 Task: Change  the formatting of the data to 'Which is Greater than5, 'In conditional formating, put the option 'Yellow Fill with Drak Yellow Text'add another formatting option Format As Table, insert the option 'Brown Table style Dark  3 ', change the format of Column Width to 18In the sheet  Budget Tracking Sheetbook
Action: Mouse moved to (86, 165)
Screenshot: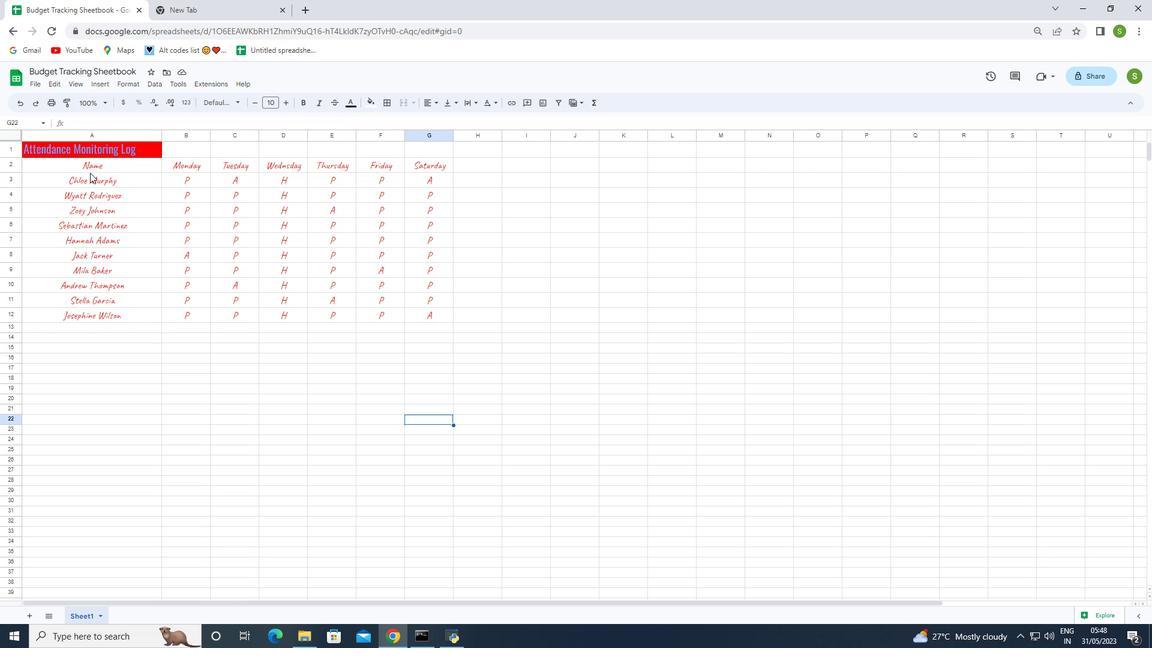 
Action: Mouse pressed left at (86, 165)
Screenshot: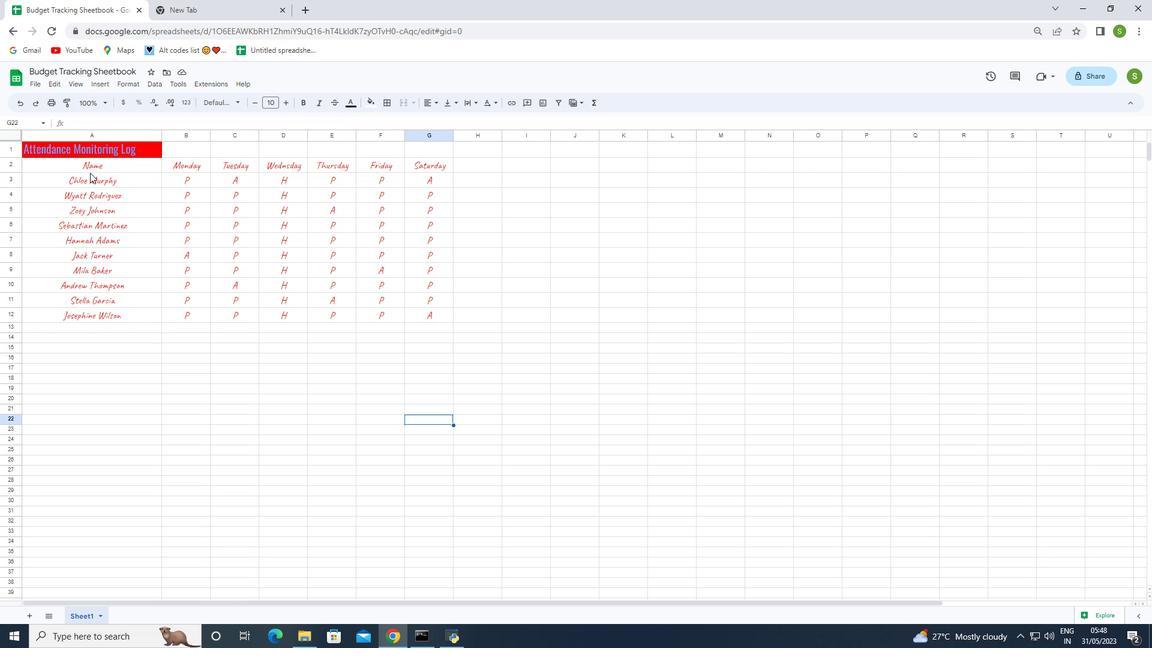 
Action: Mouse moved to (127, 82)
Screenshot: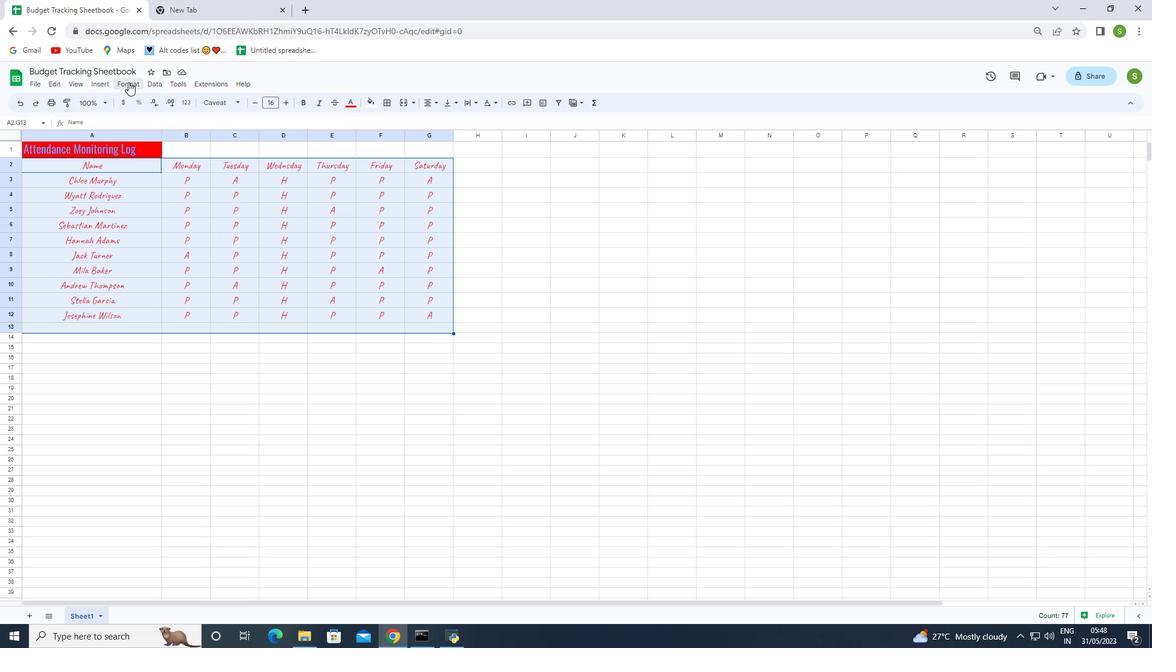 
Action: Mouse pressed left at (127, 82)
Screenshot: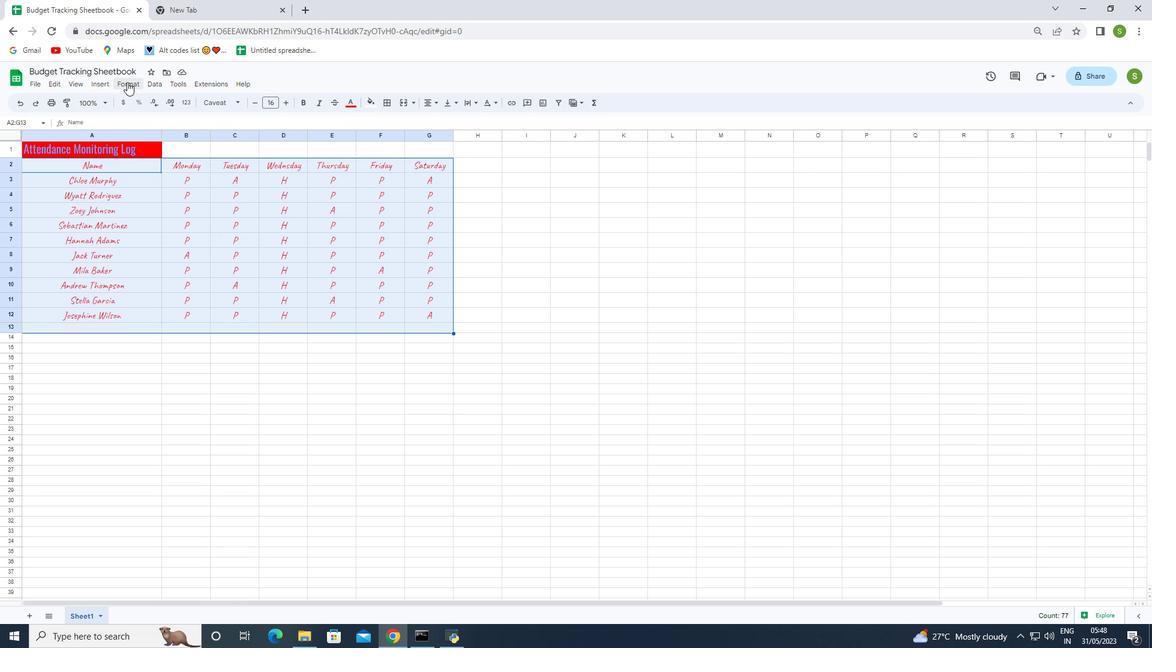 
Action: Mouse moved to (150, 248)
Screenshot: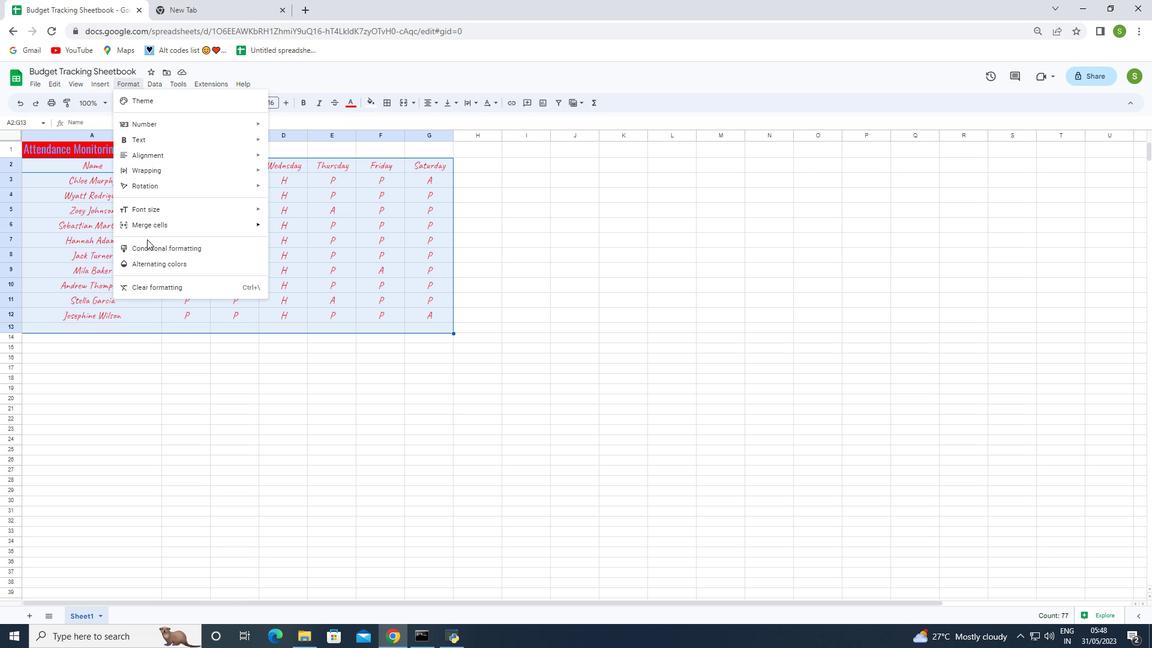 
Action: Mouse pressed left at (150, 248)
Screenshot: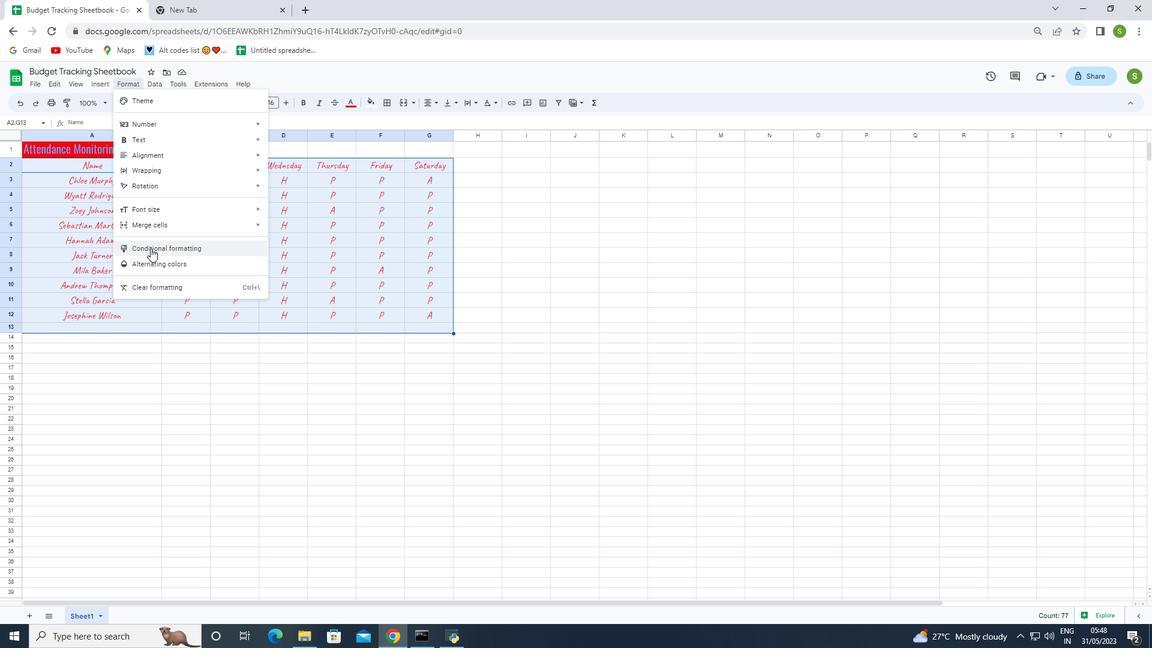 
Action: Mouse moved to (1019, 233)
Screenshot: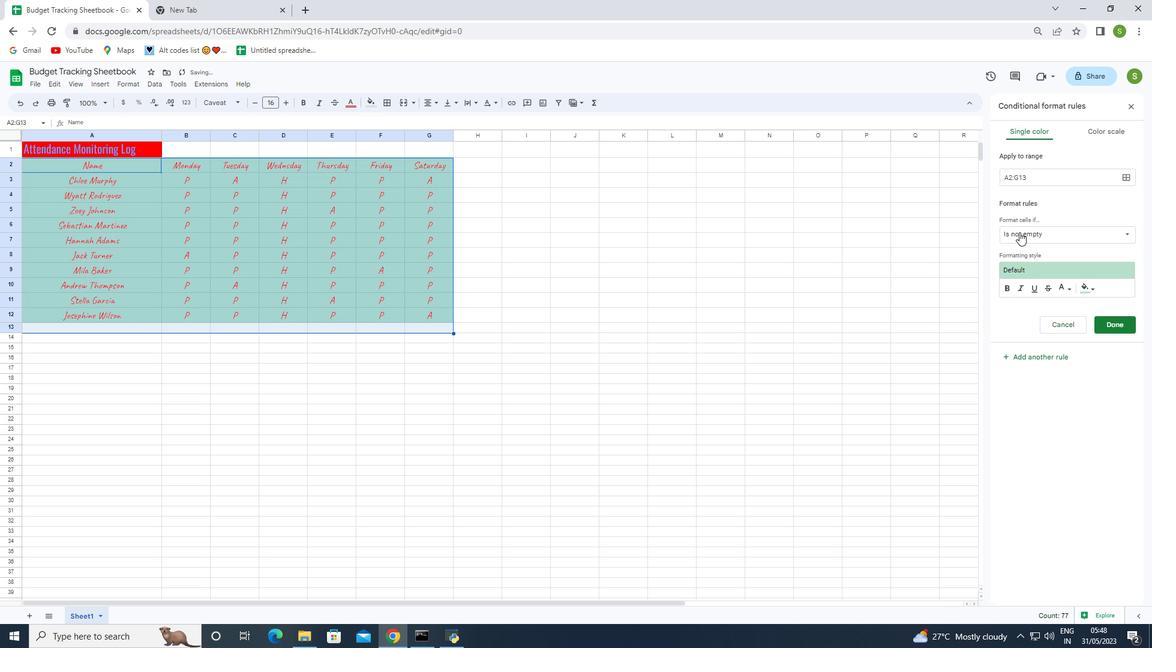 
Action: Mouse pressed left at (1019, 233)
Screenshot: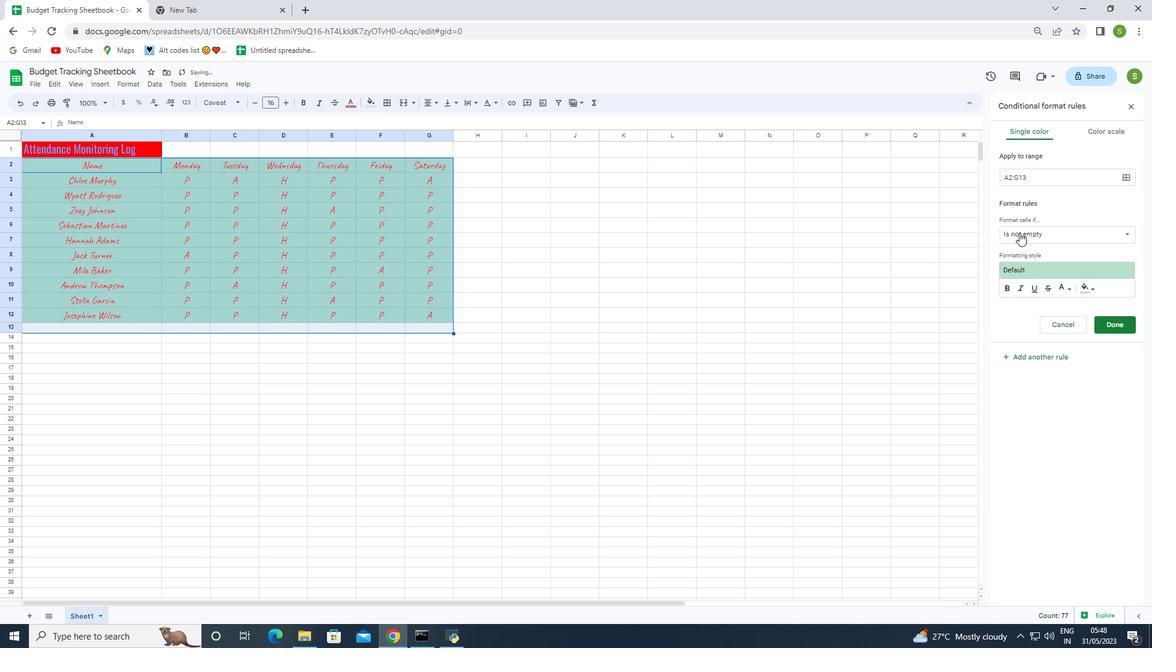 
Action: Mouse moved to (1028, 391)
Screenshot: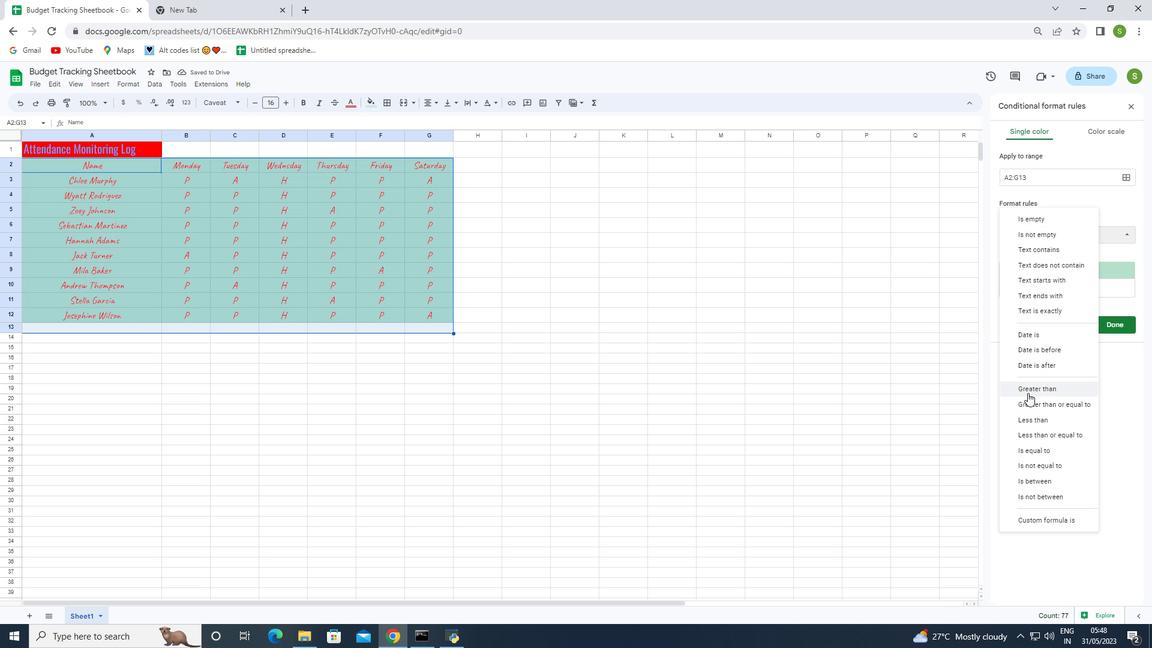 
Action: Mouse pressed left at (1028, 391)
Screenshot: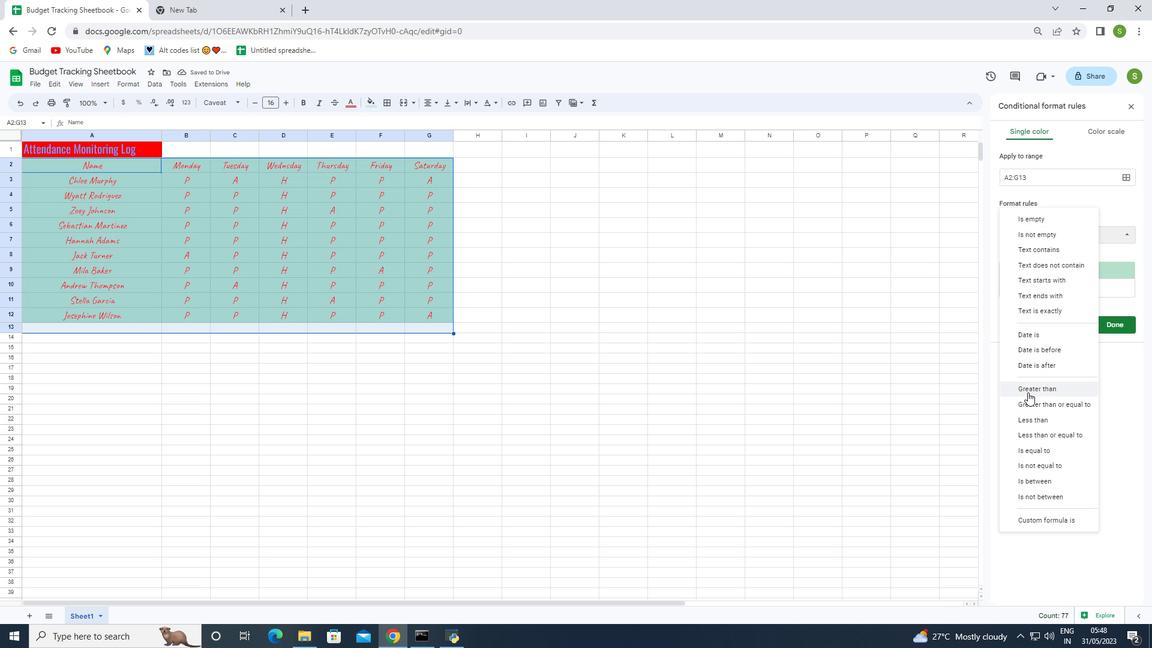 
Action: Mouse moved to (1024, 255)
Screenshot: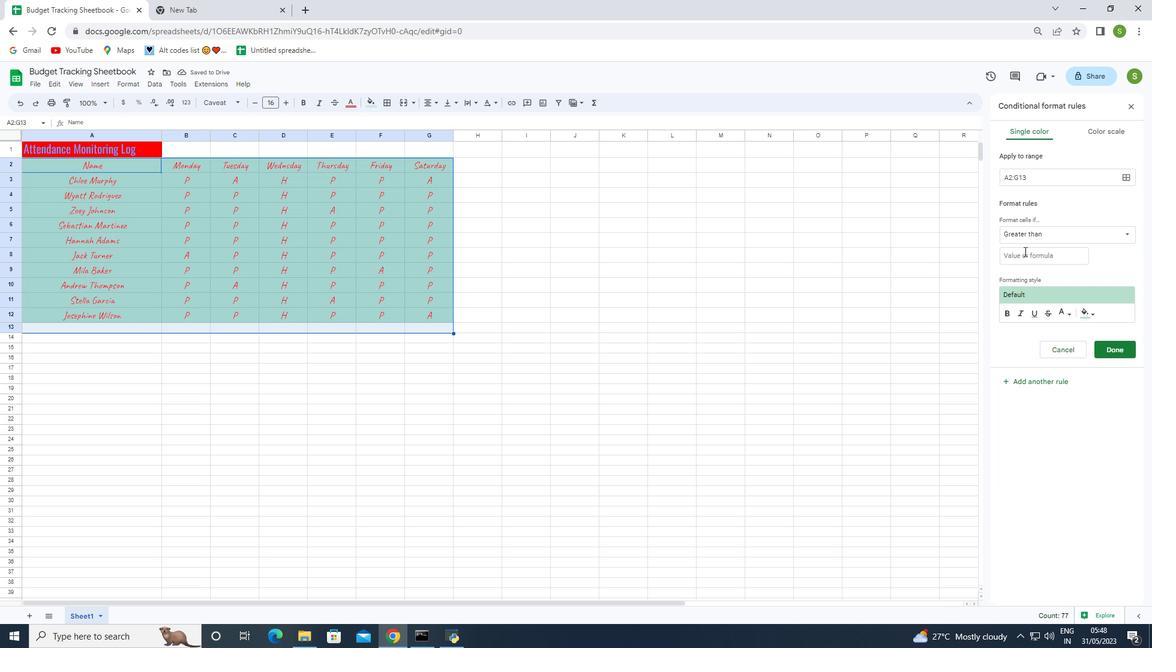 
Action: Mouse pressed left at (1024, 255)
Screenshot: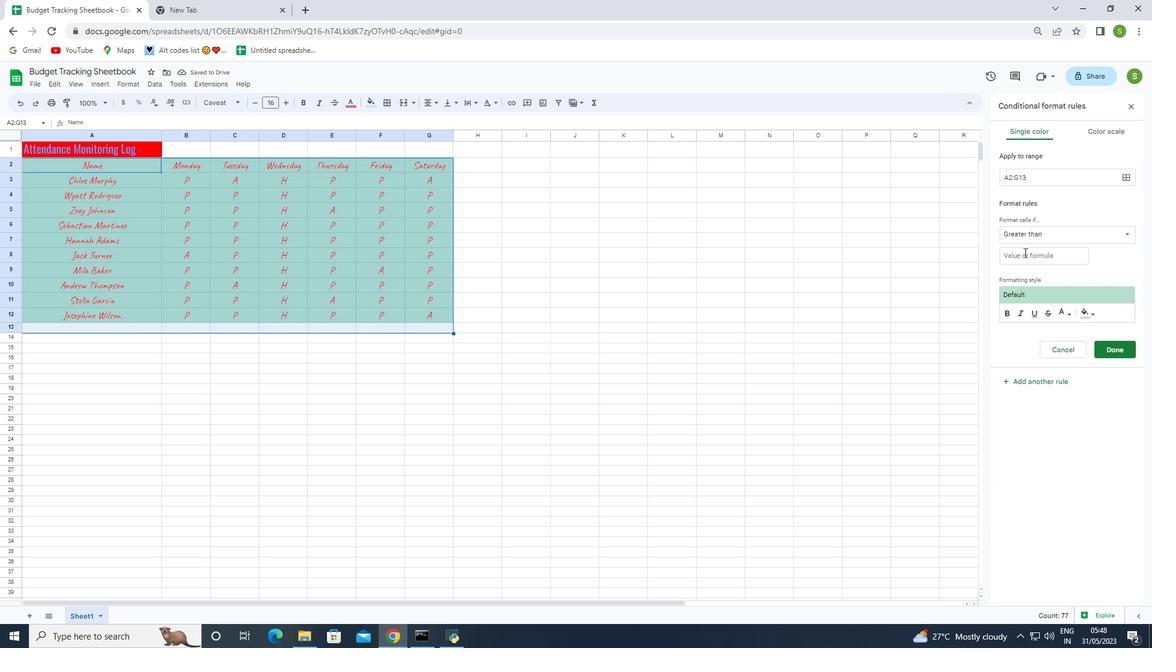 
Action: Key pressed 1
Screenshot: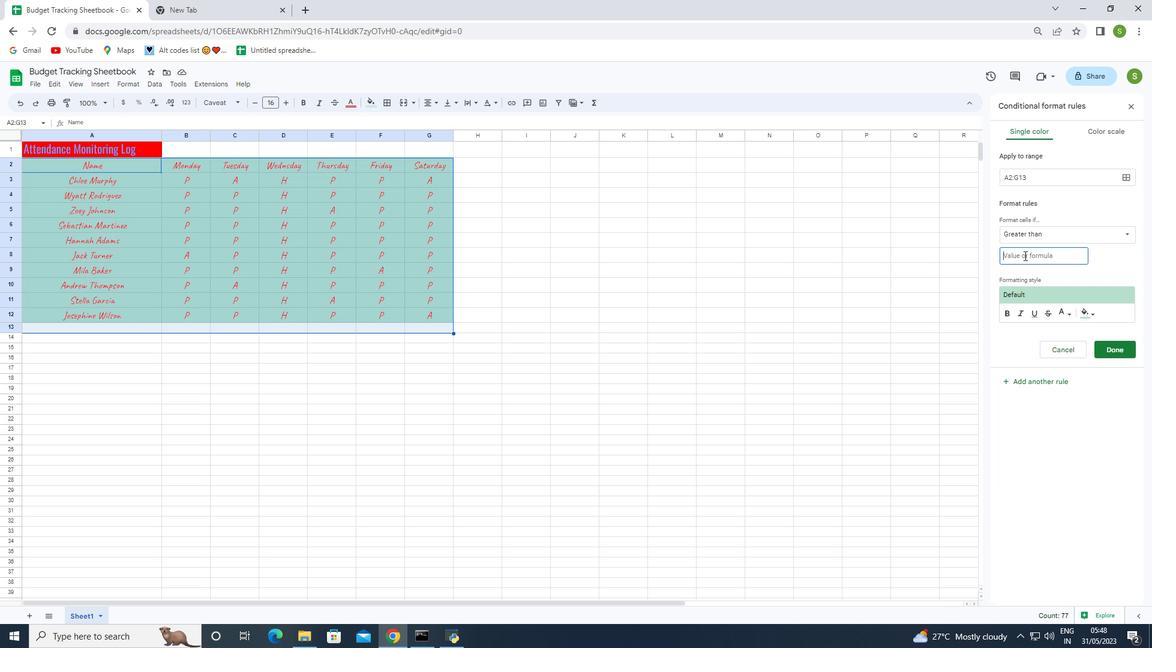 
Action: Mouse moved to (1019, 254)
Screenshot: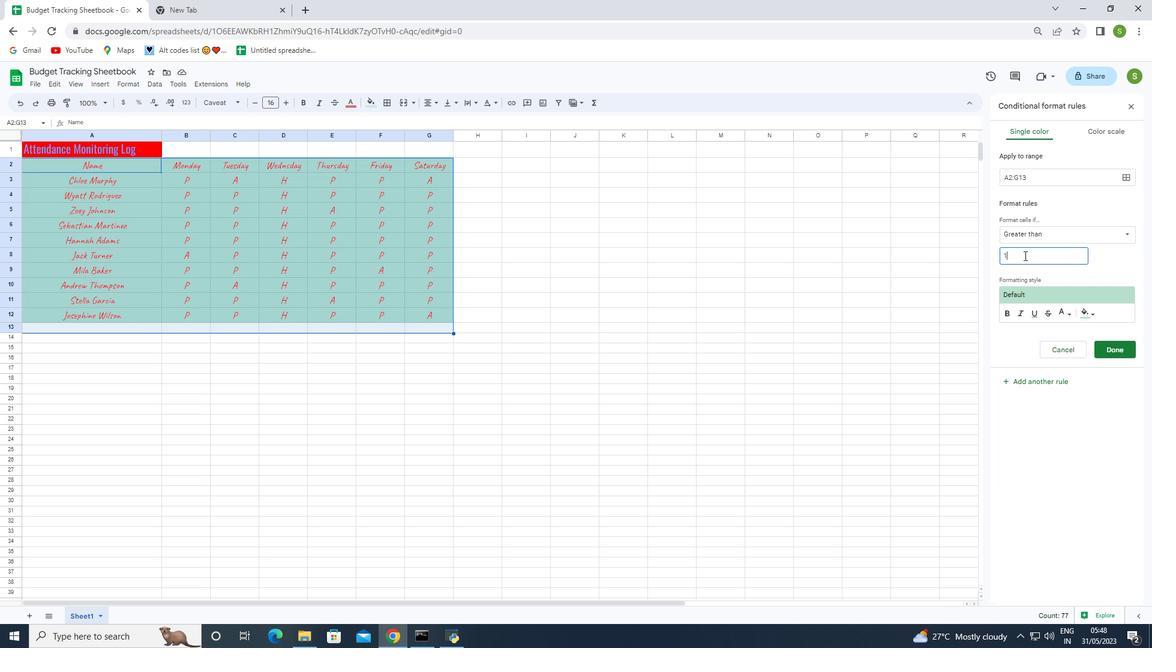
Action: Key pressed 0
Screenshot: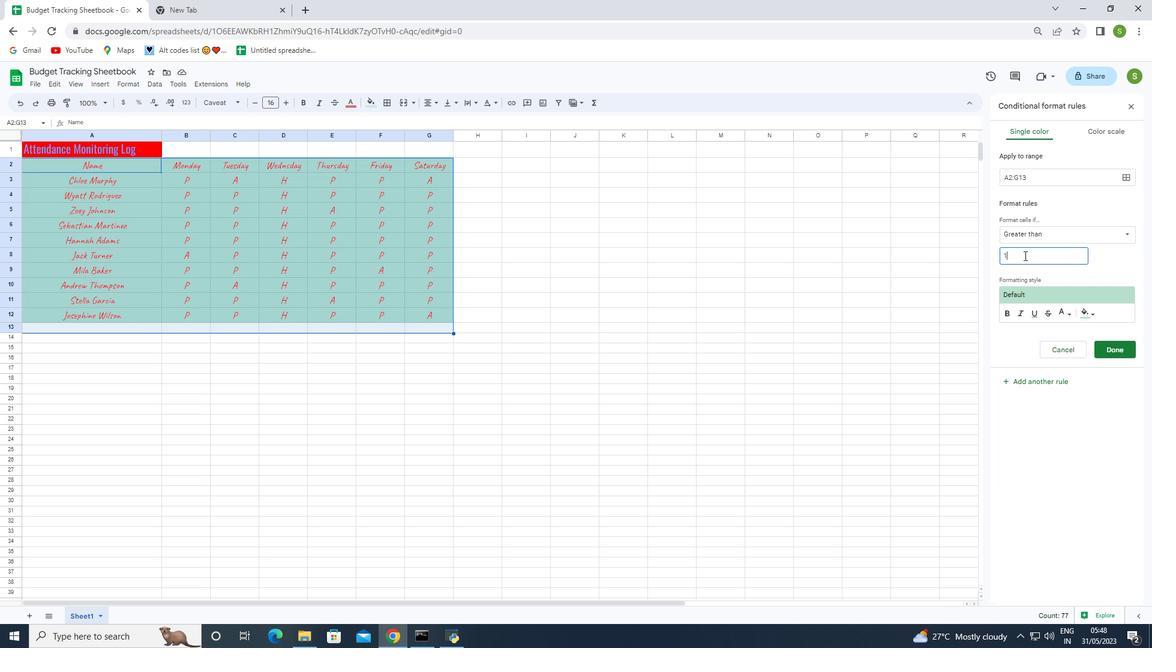 
Action: Mouse moved to (1016, 260)
Screenshot: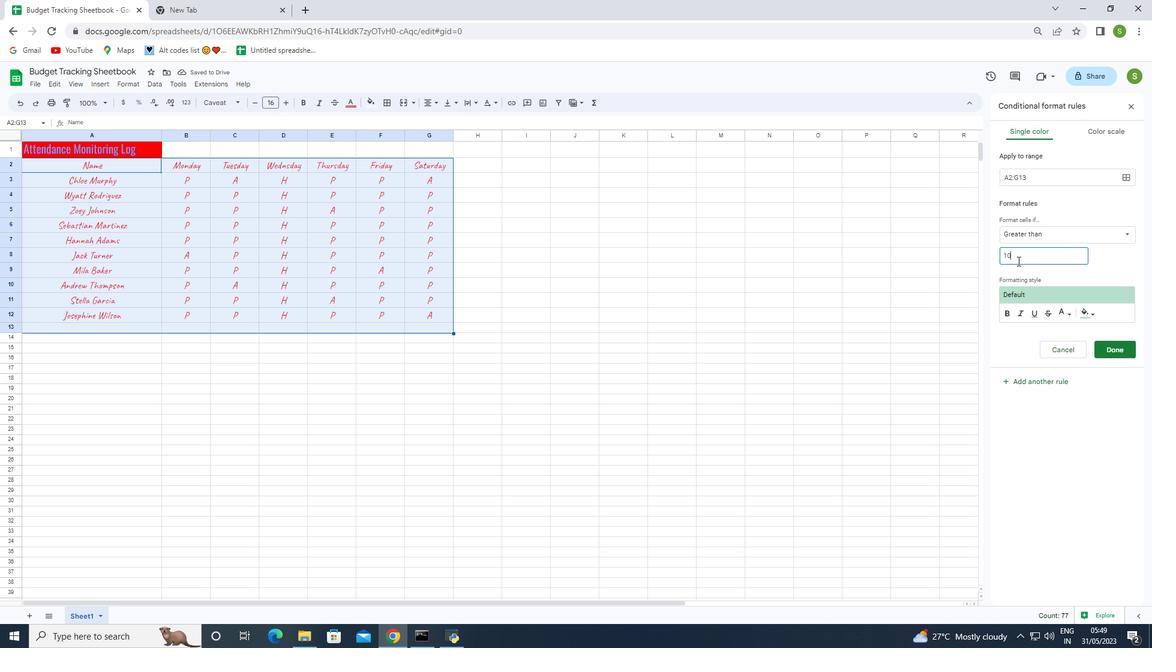 
Action: Key pressed <Key.backspace><Key.backspace>
Screenshot: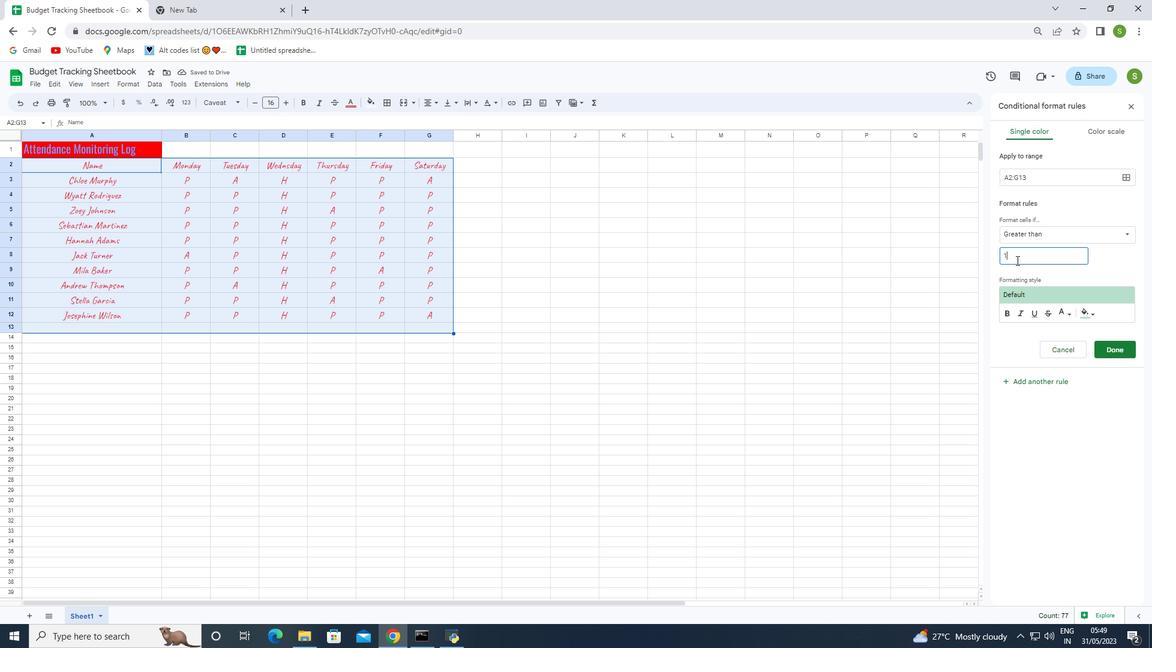 
Action: Mouse moved to (1015, 260)
Screenshot: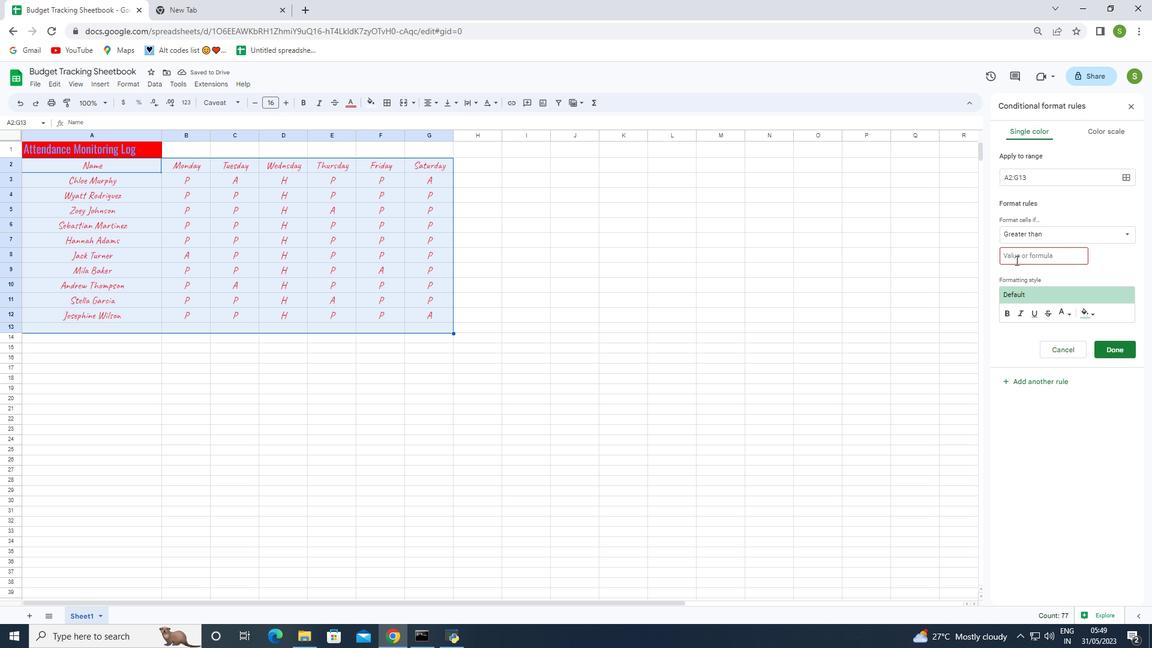 
Action: Key pressed 5
Screenshot: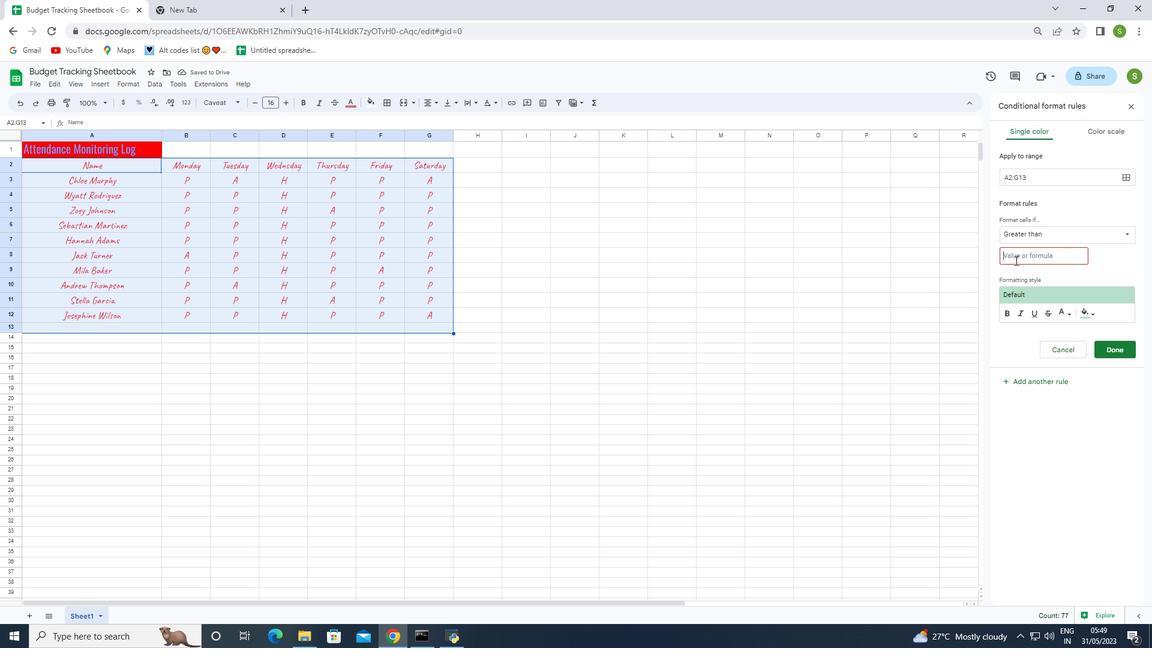 
Action: Mouse moved to (1093, 312)
Screenshot: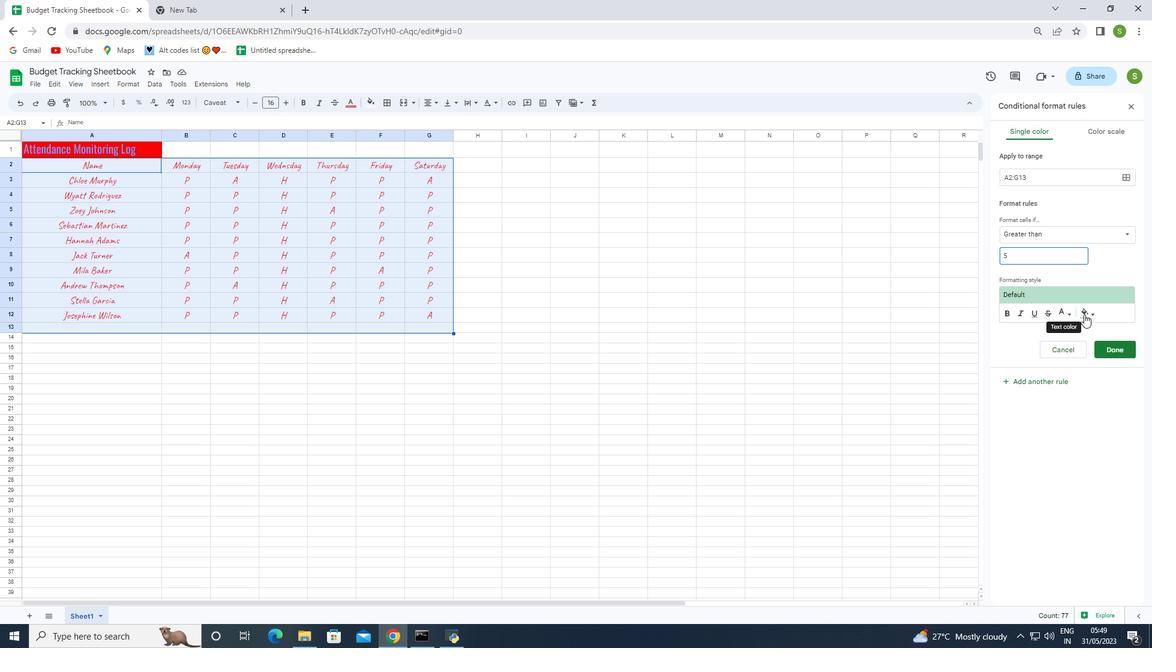 
Action: Mouse pressed left at (1093, 312)
Screenshot: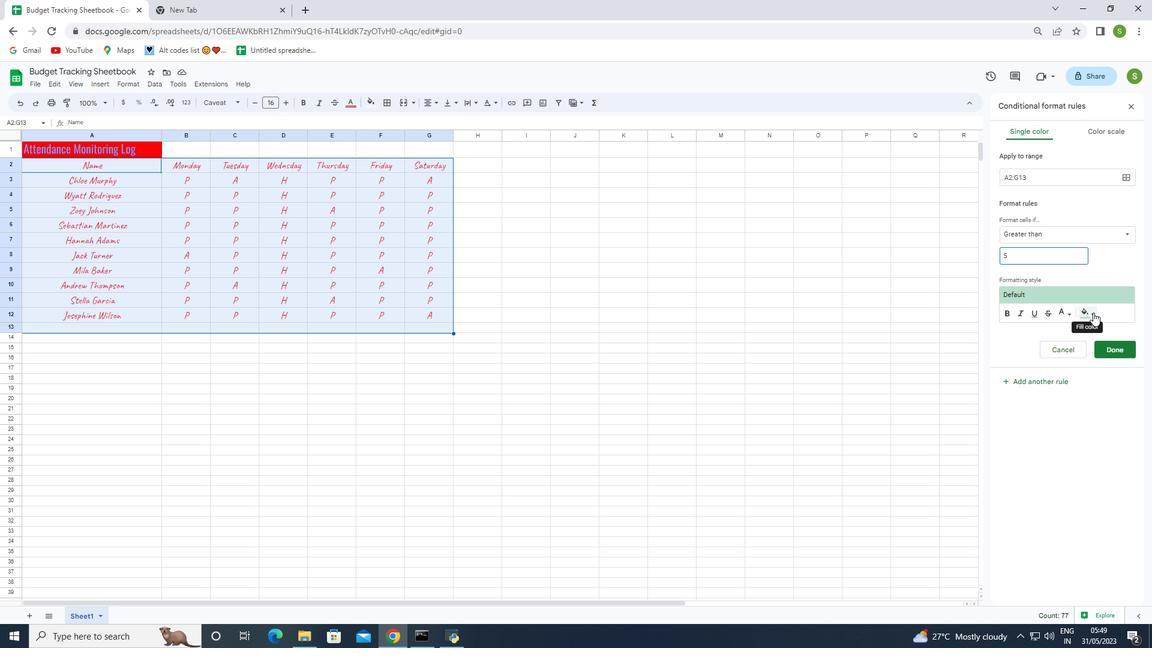 
Action: Mouse moved to (1024, 356)
Screenshot: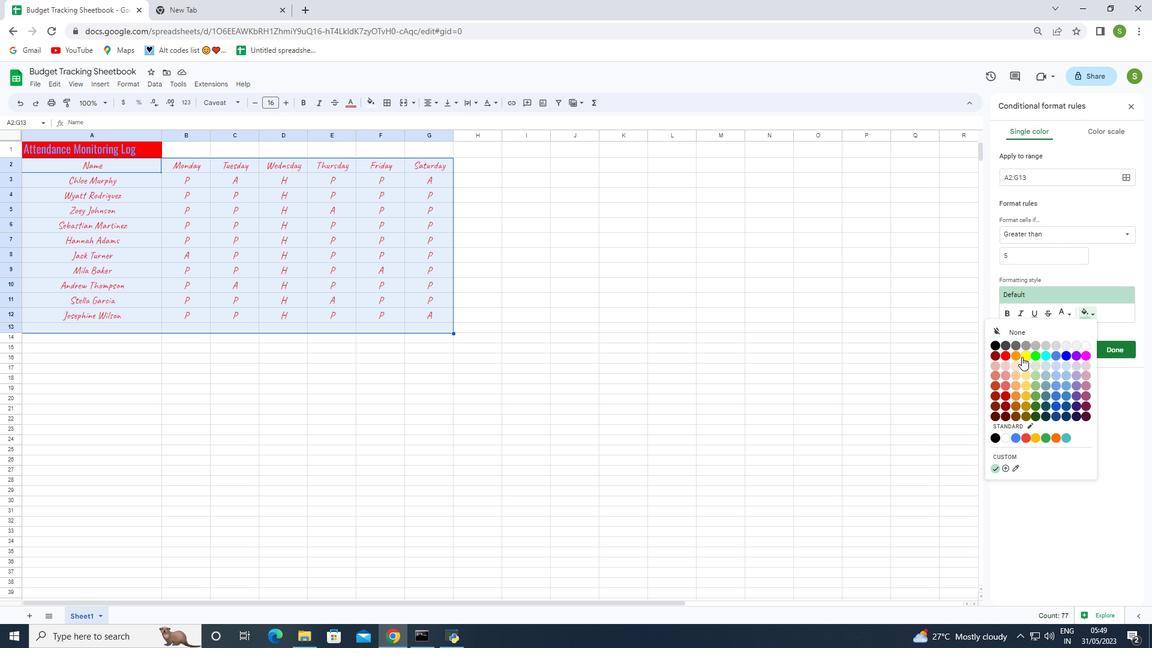 
Action: Mouse pressed left at (1024, 356)
Screenshot: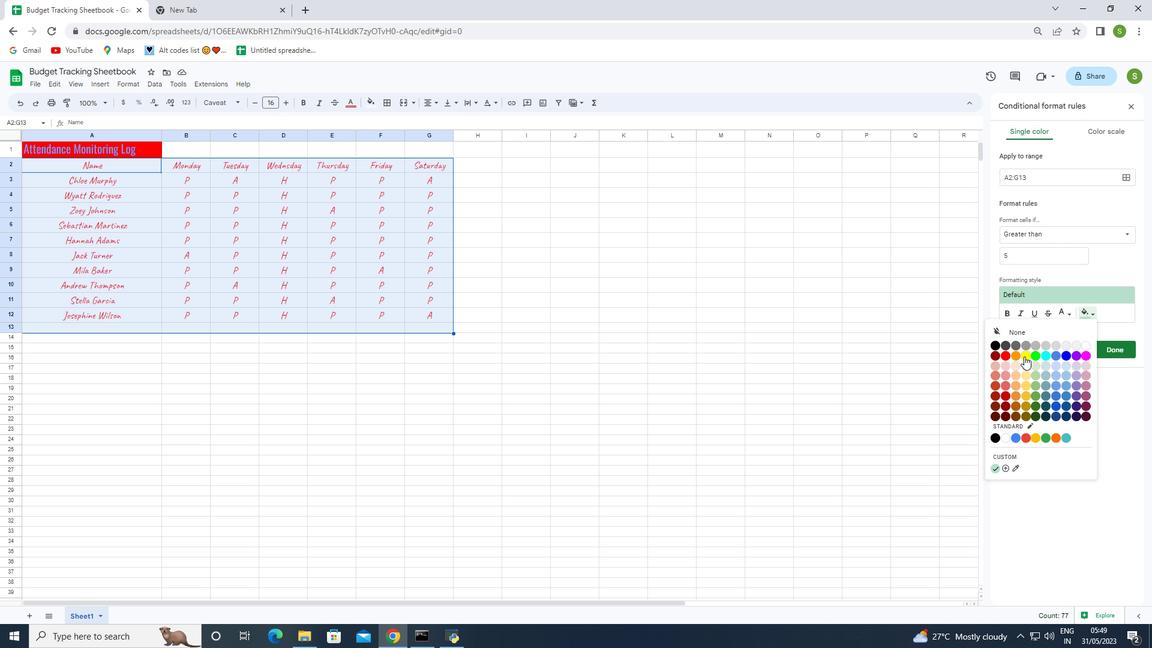 
Action: Mouse moved to (1061, 312)
Screenshot: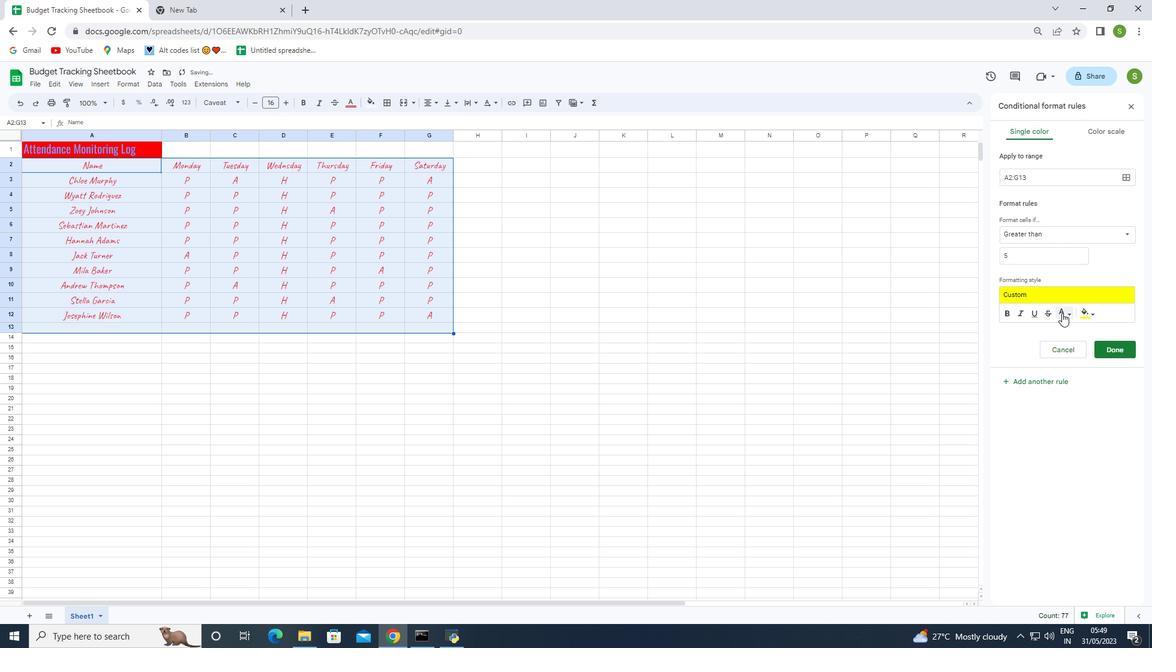 
Action: Mouse pressed left at (1061, 312)
Screenshot: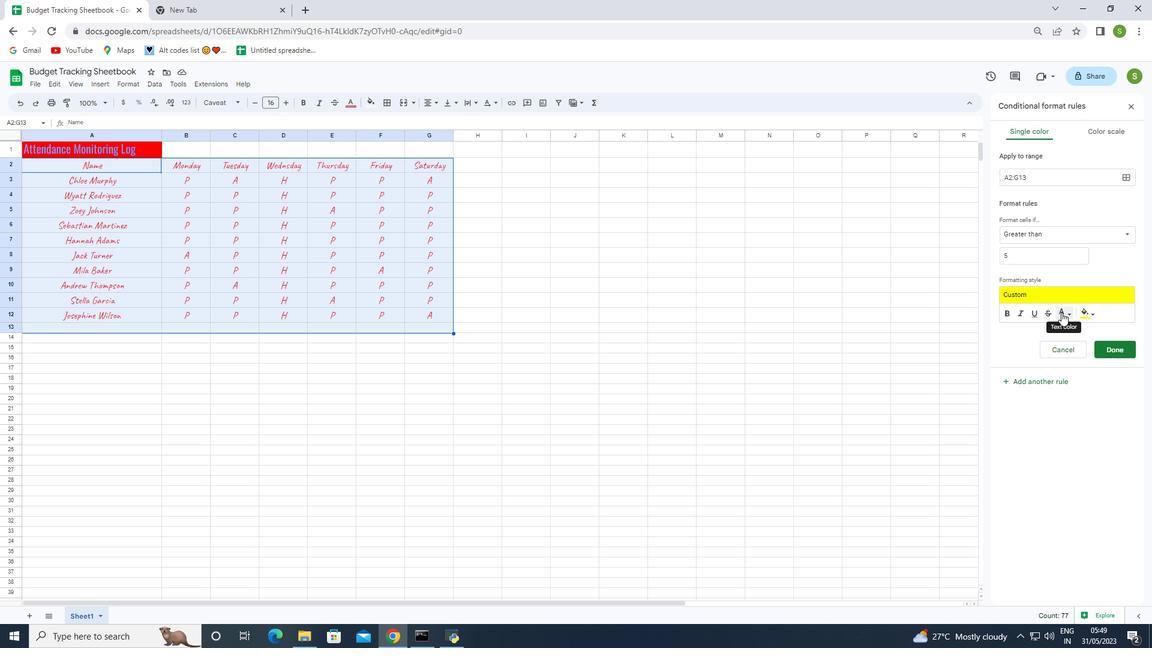 
Action: Mouse moved to (999, 396)
Screenshot: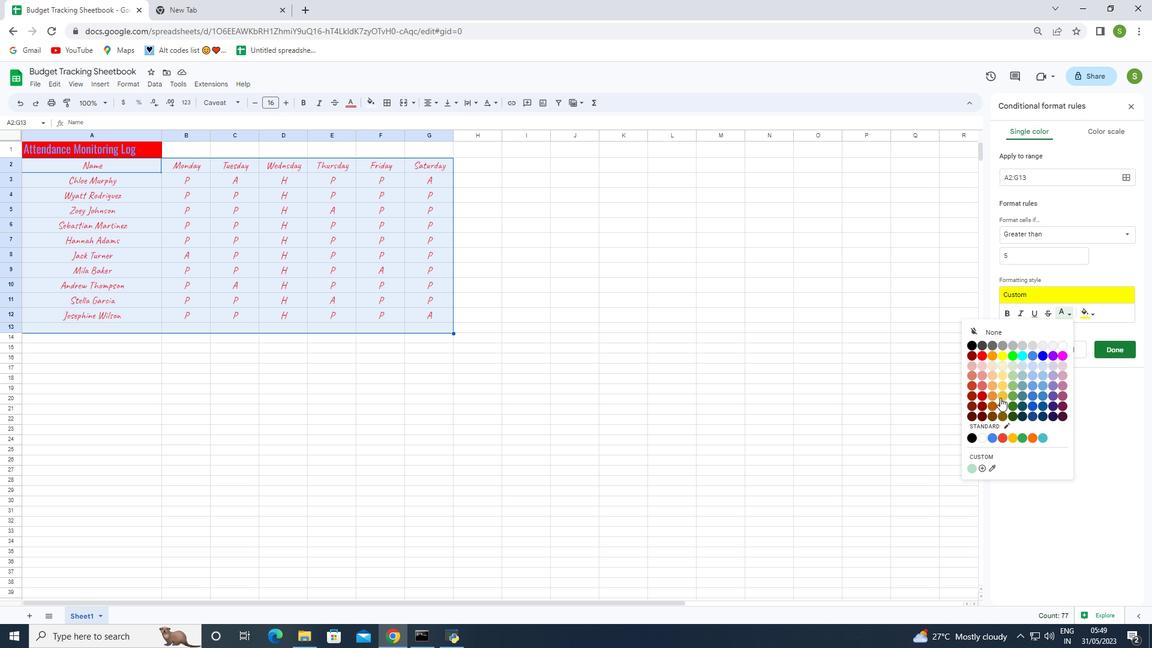 
Action: Mouse pressed left at (999, 396)
Screenshot: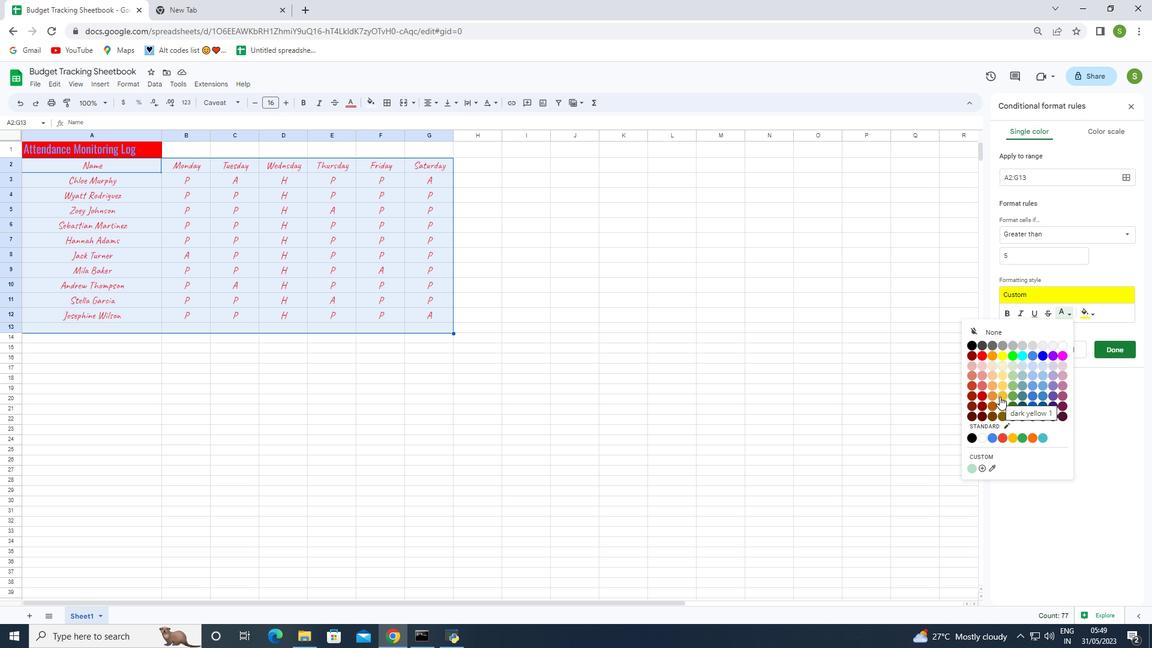 
Action: Mouse moved to (1116, 350)
Screenshot: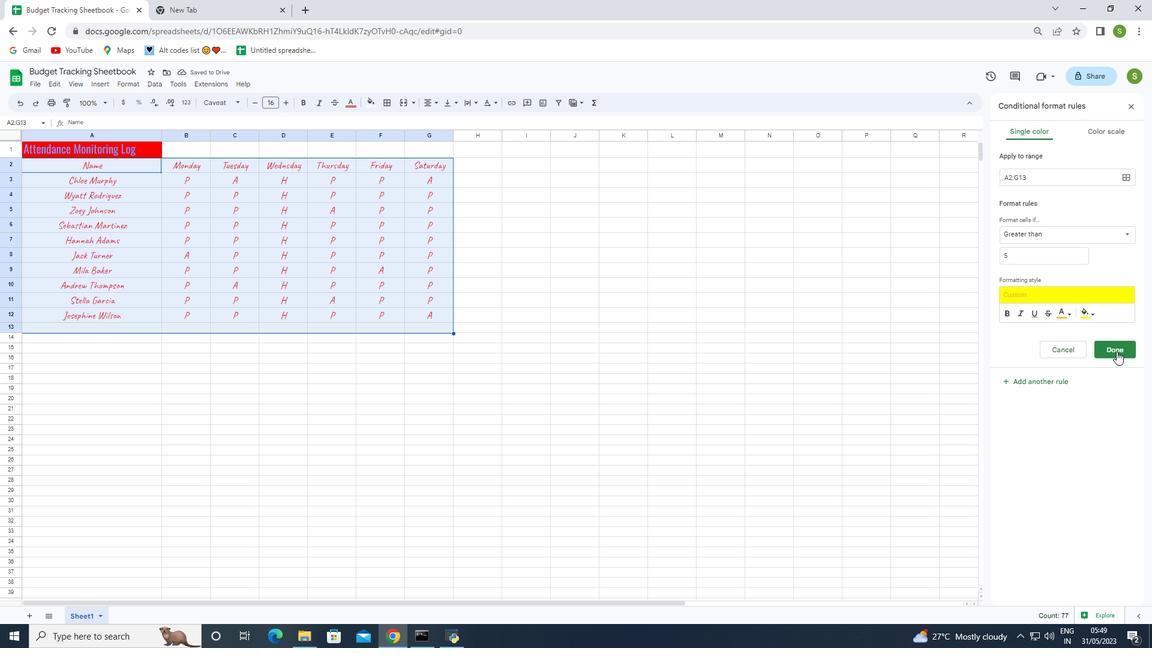 
Action: Mouse pressed left at (1116, 350)
Screenshot: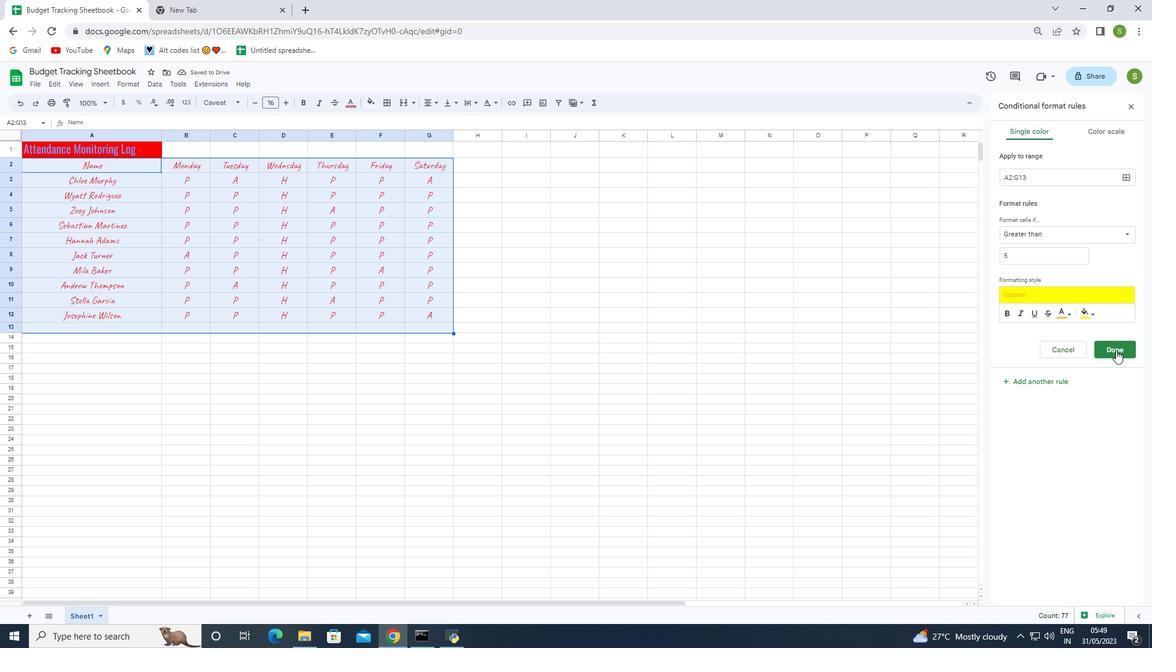 
Action: Mouse moved to (1013, 133)
Screenshot: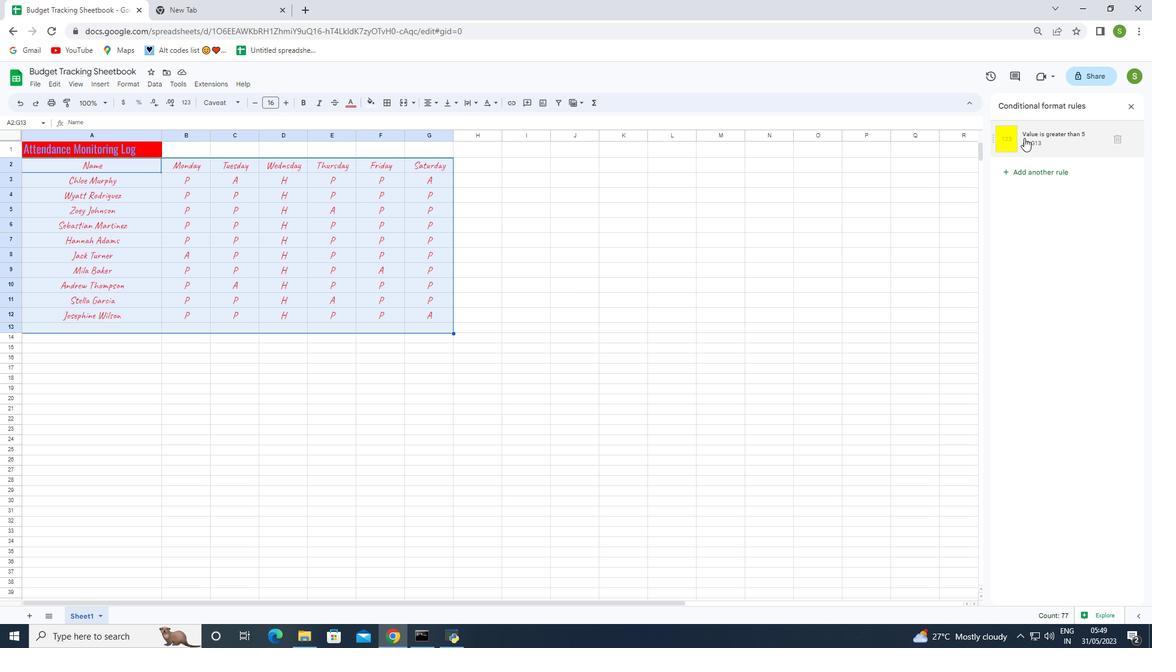 
Action: Mouse pressed left at (1013, 133)
Screenshot: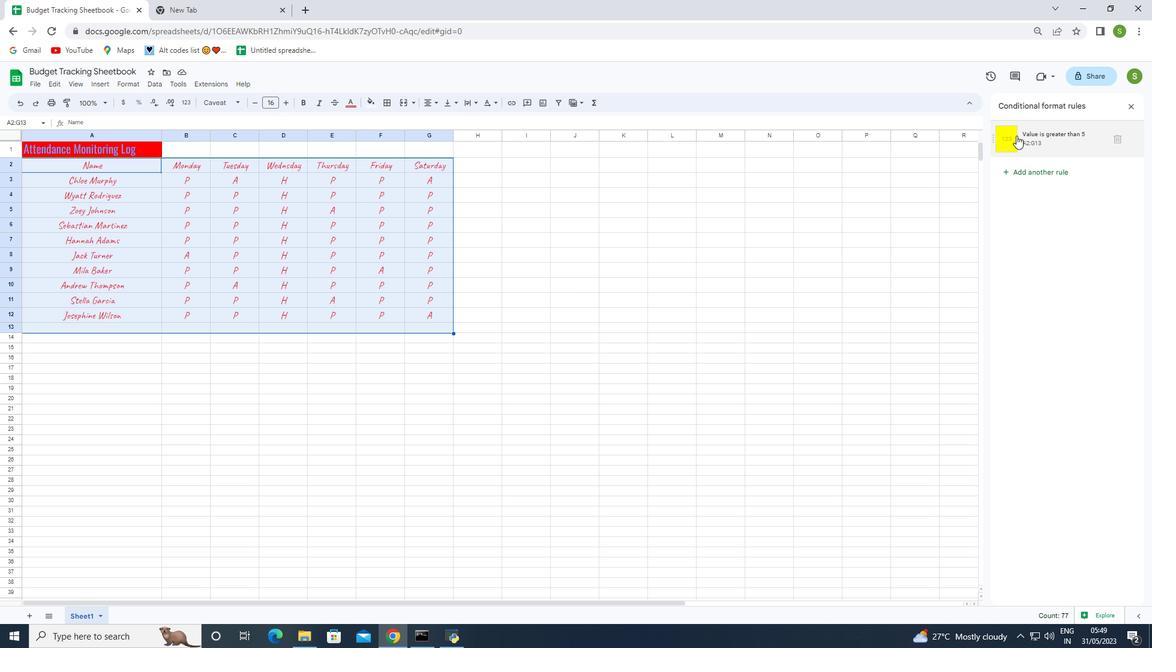 
Action: Mouse pressed left at (1013, 133)
Screenshot: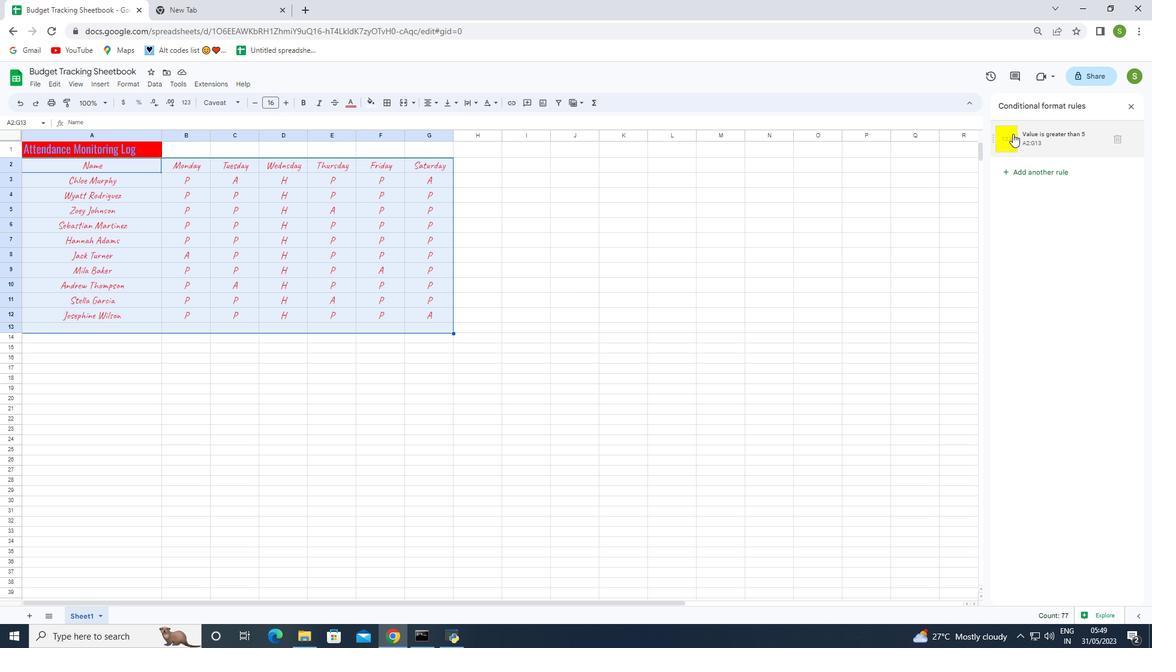 
Action: Mouse moved to (1066, 314)
Screenshot: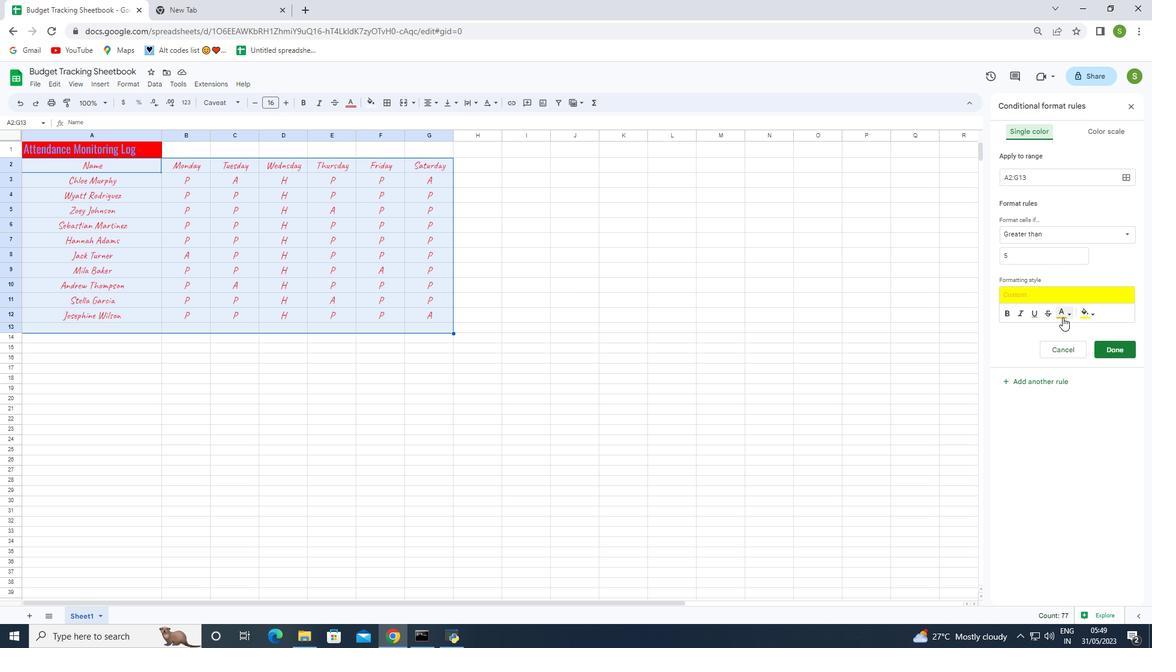 
Action: Mouse pressed left at (1066, 314)
Screenshot: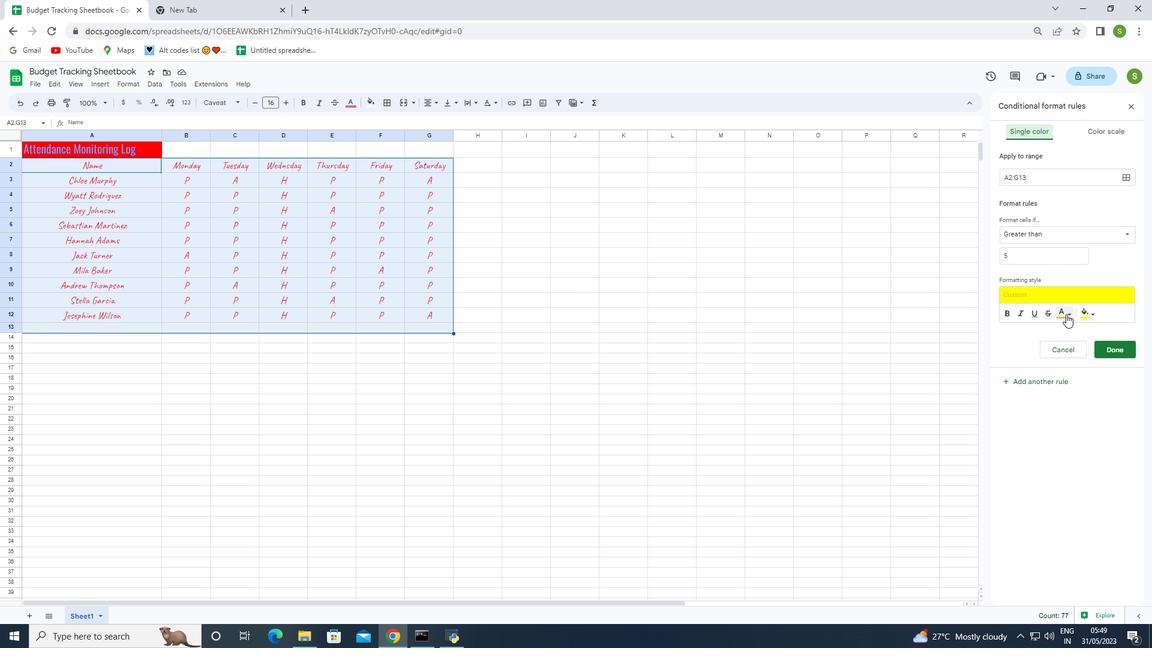 
Action: Mouse moved to (1001, 417)
Screenshot: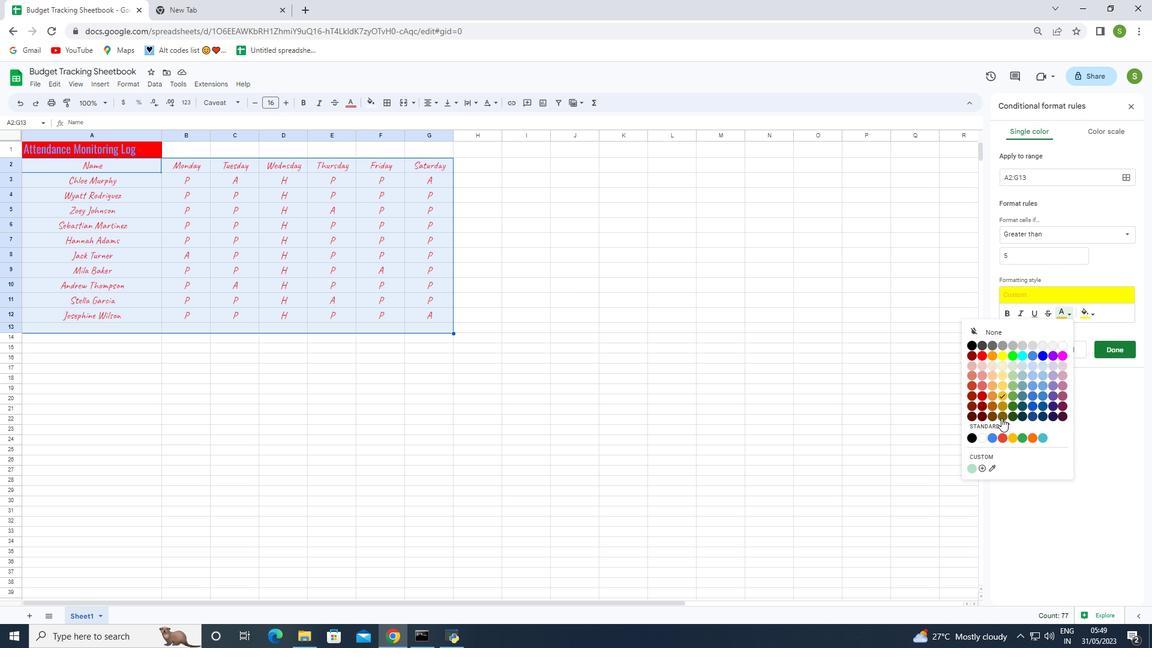 
Action: Mouse pressed left at (1001, 417)
Screenshot: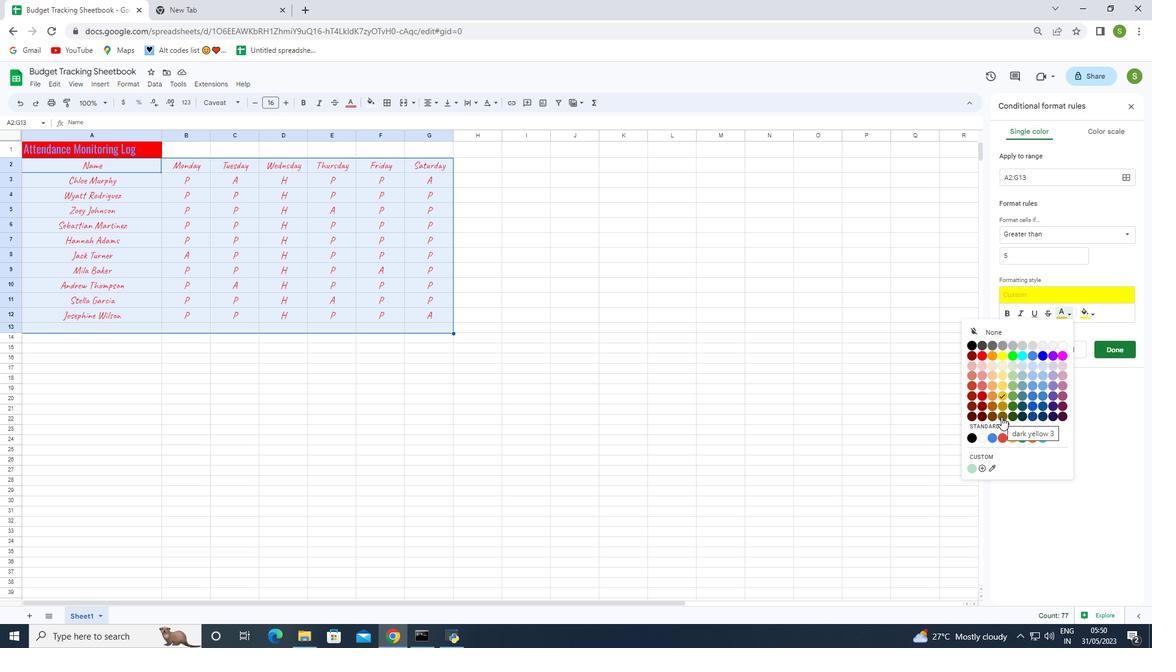 
Action: Mouse moved to (1113, 345)
Screenshot: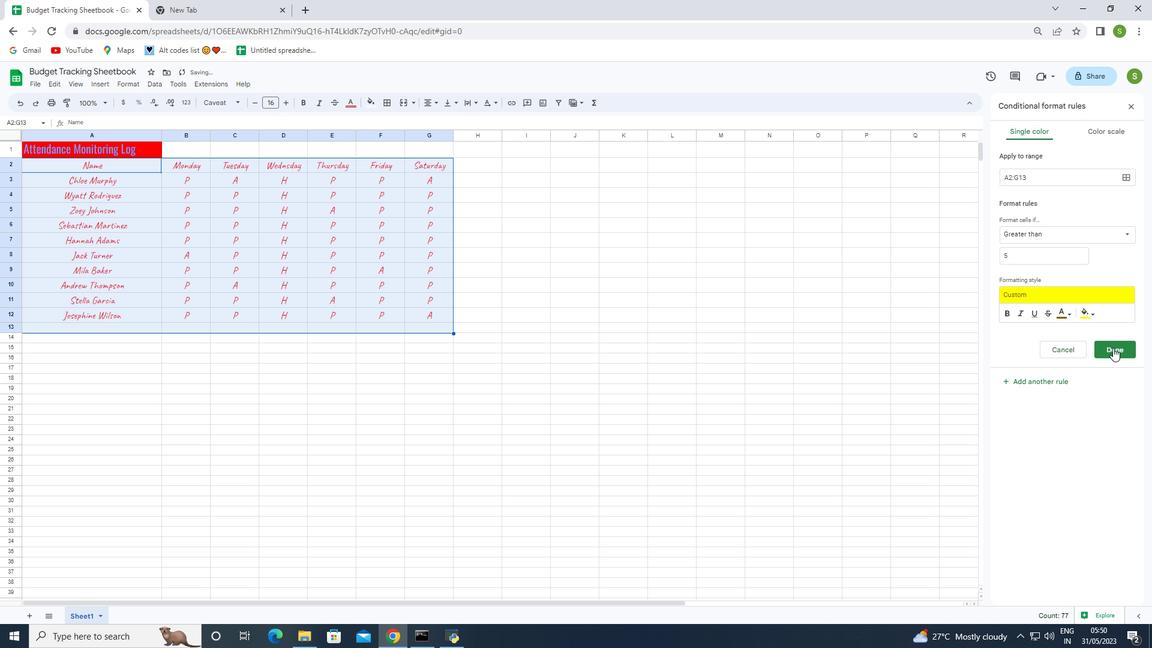 
Action: Mouse pressed left at (1113, 345)
Screenshot: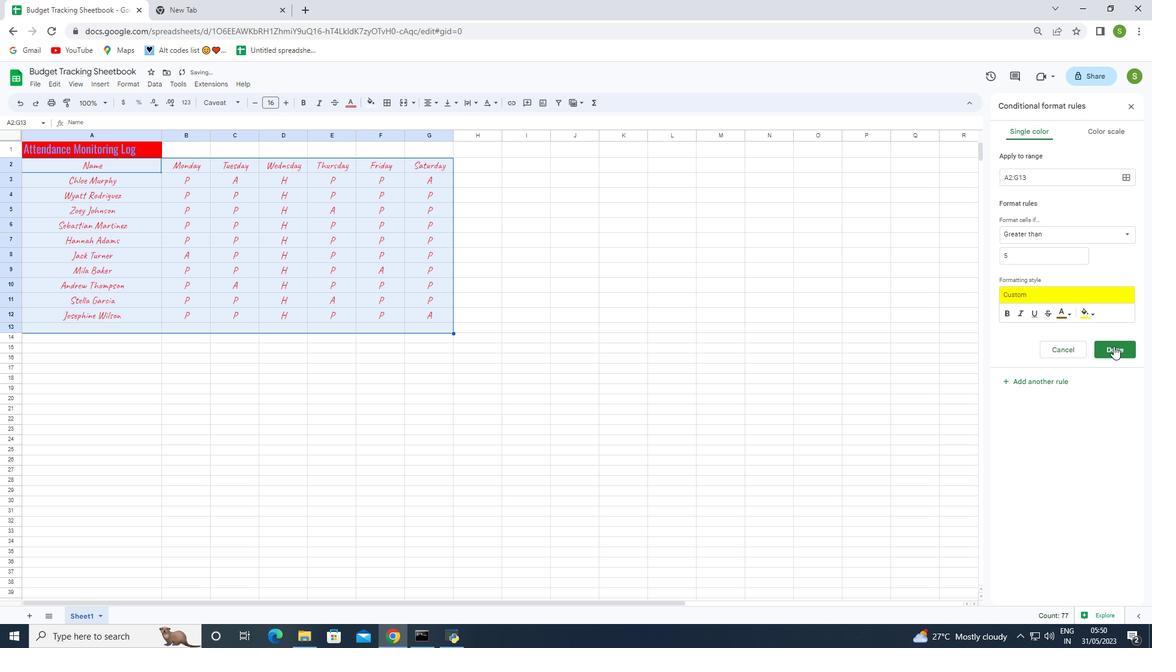 
Action: Mouse moved to (10, 132)
Screenshot: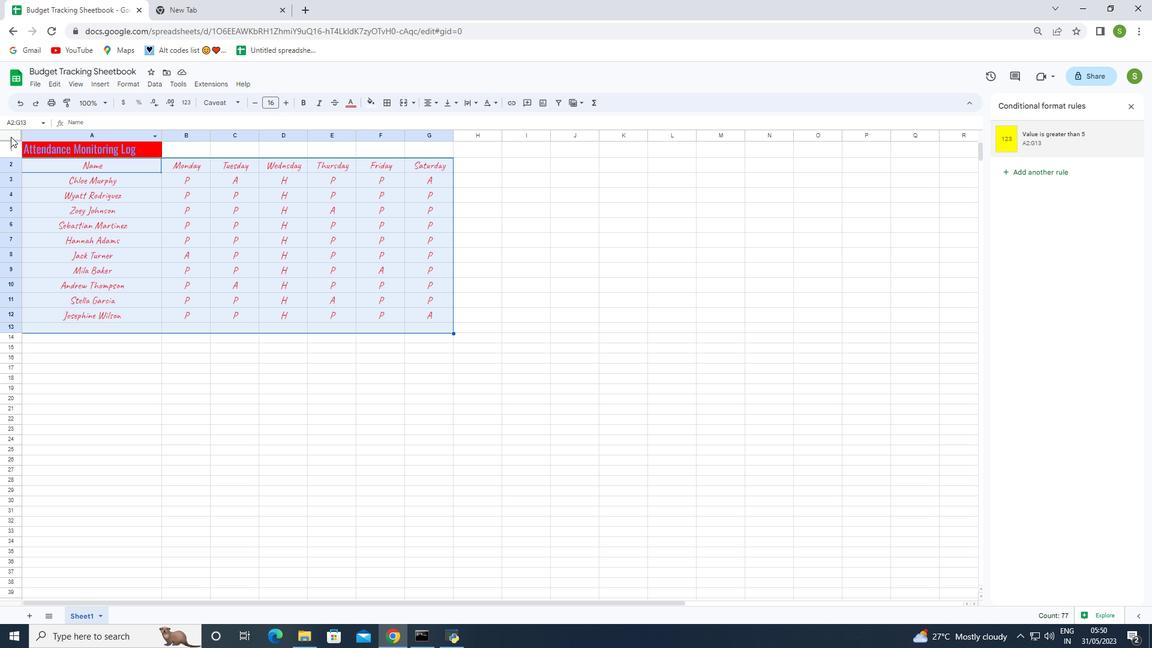 
Action: Mouse pressed left at (10, 132)
Screenshot: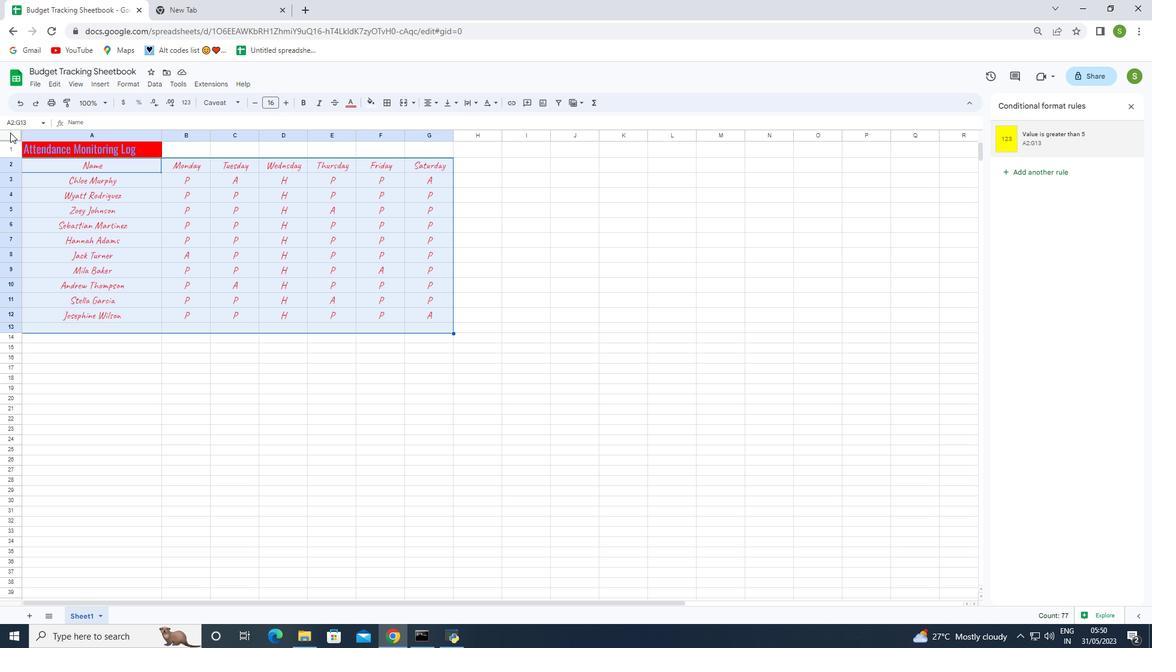 
Action: Mouse moved to (162, 133)
Screenshot: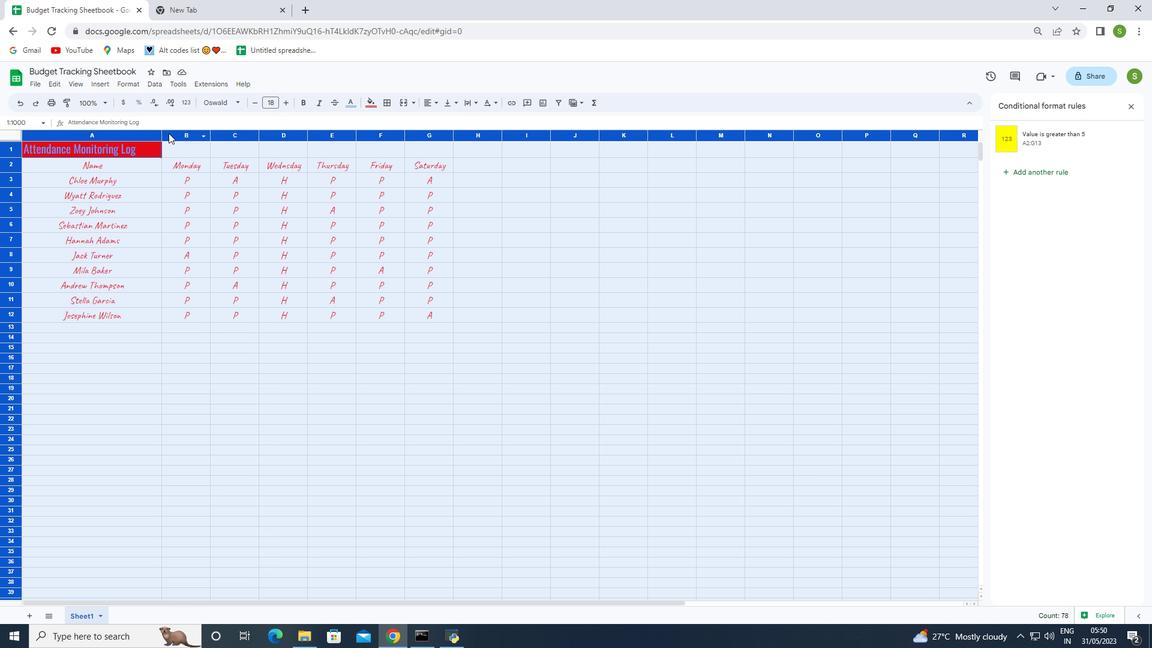 
Action: Mouse pressed left at (162, 133)
Screenshot: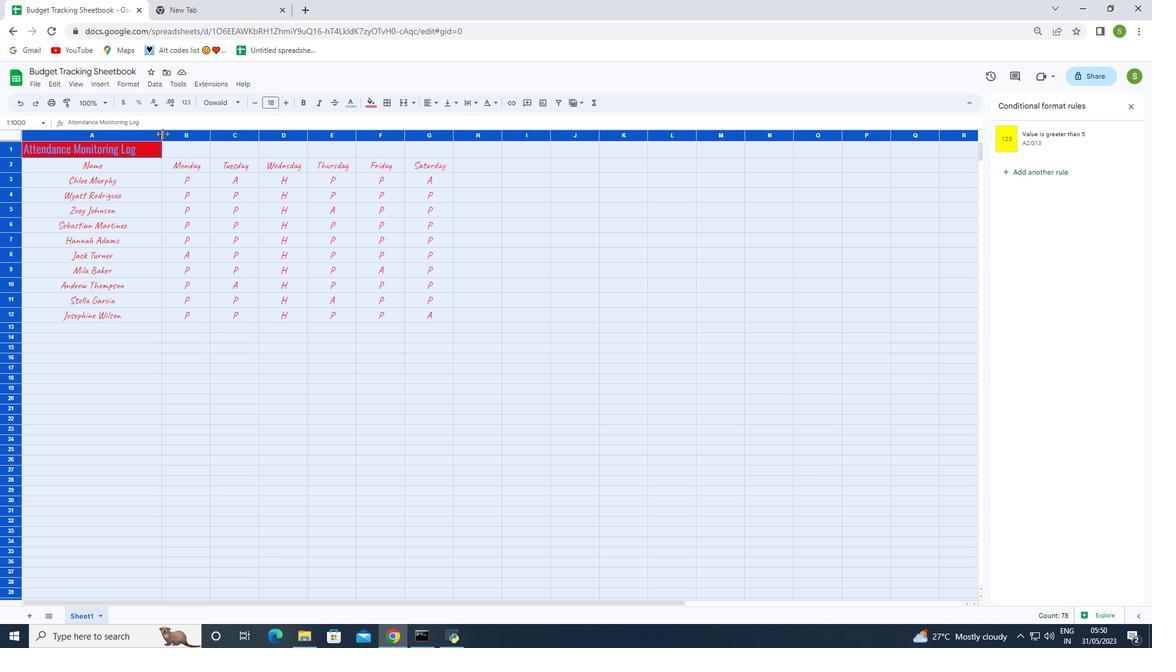 
Action: Mouse moved to (124, 136)
Screenshot: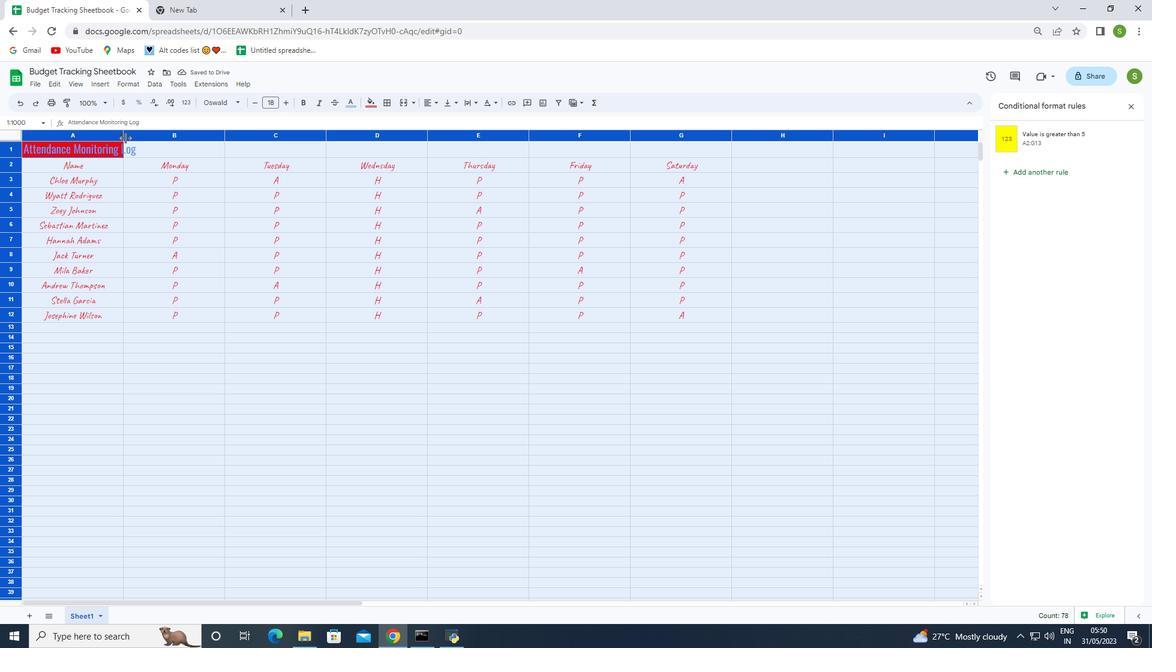 
Action: Mouse pressed left at (124, 136)
Screenshot: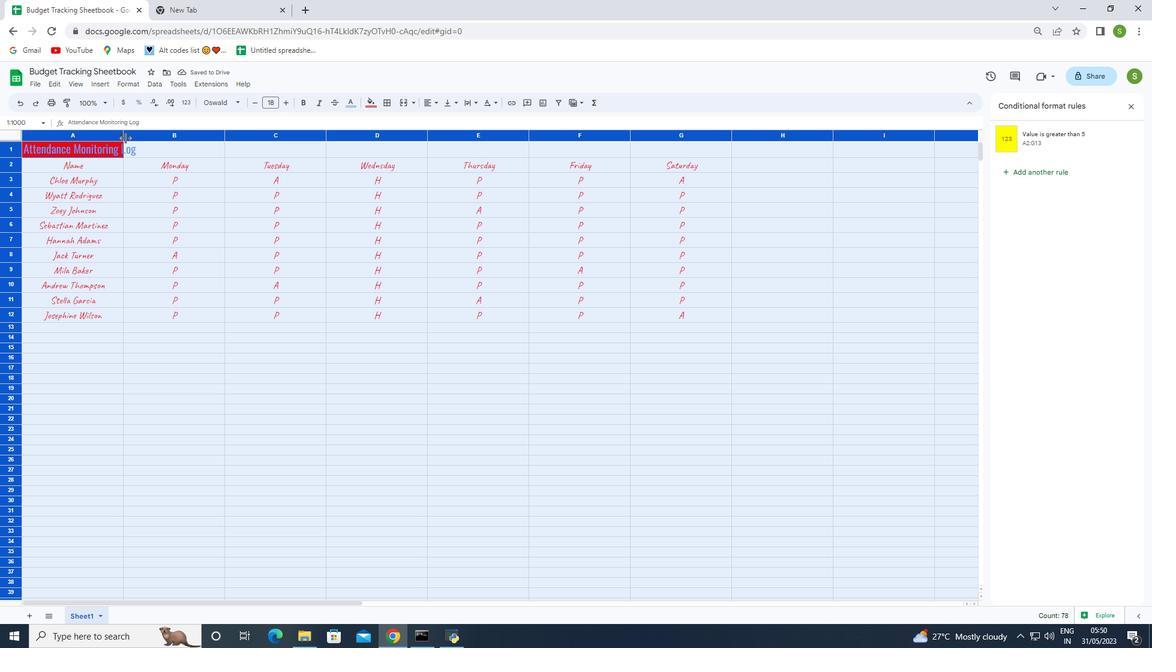 
Action: Mouse moved to (70, 135)
Screenshot: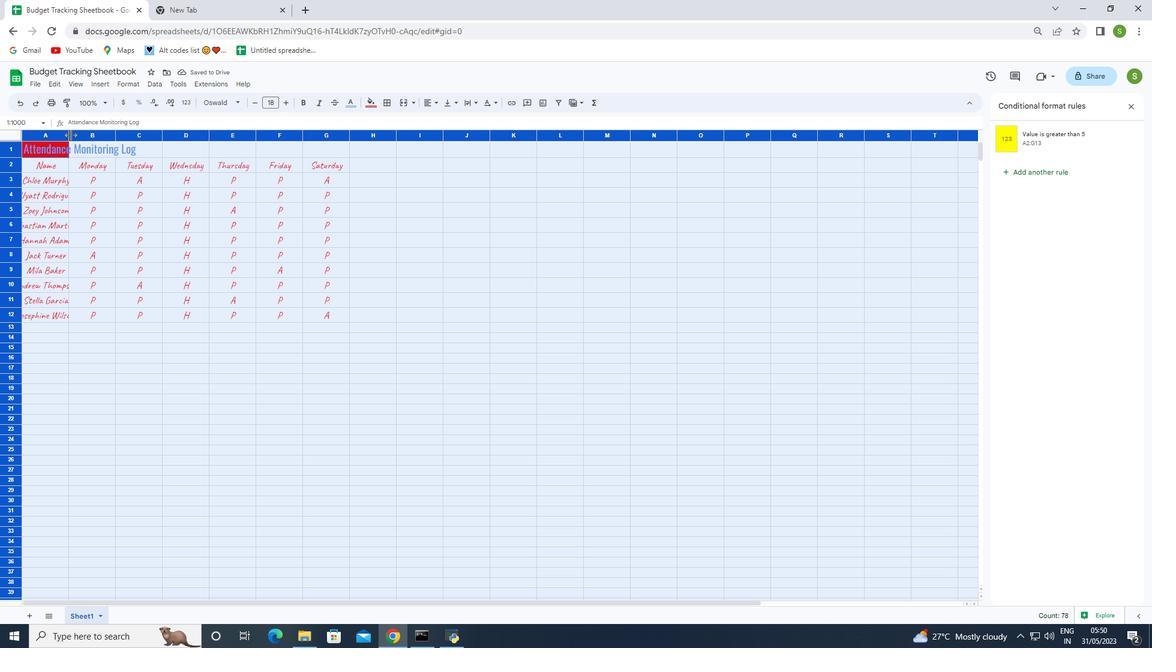 
Action: Mouse pressed left at (70, 135)
Screenshot: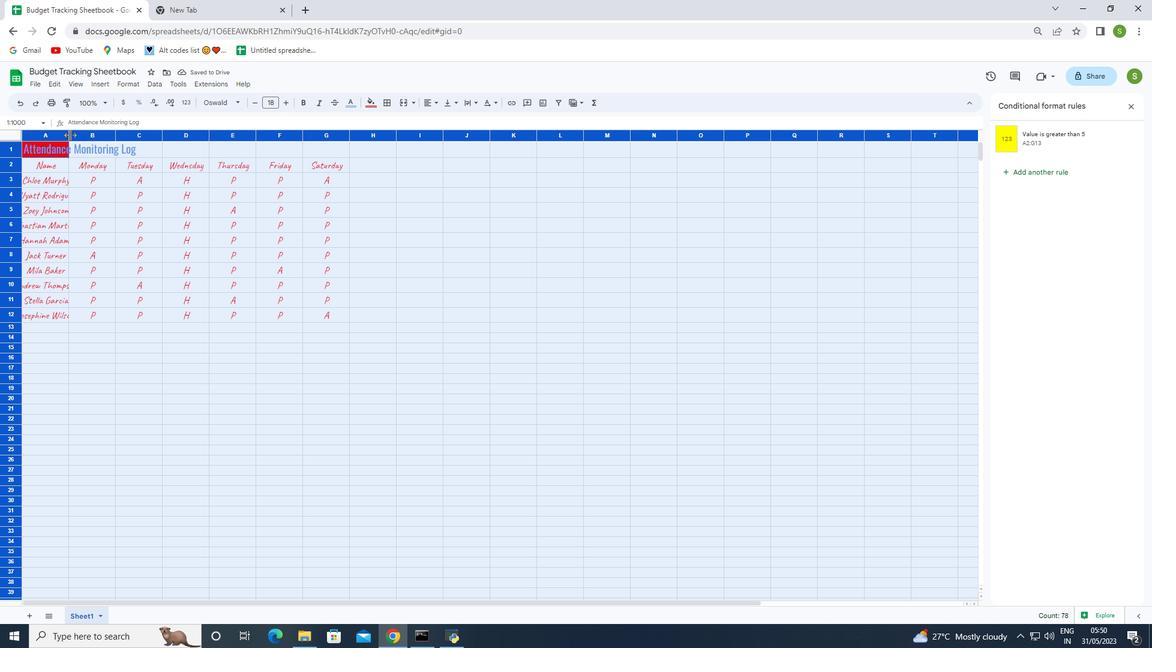 
Action: Mouse moved to (74, 133)
Screenshot: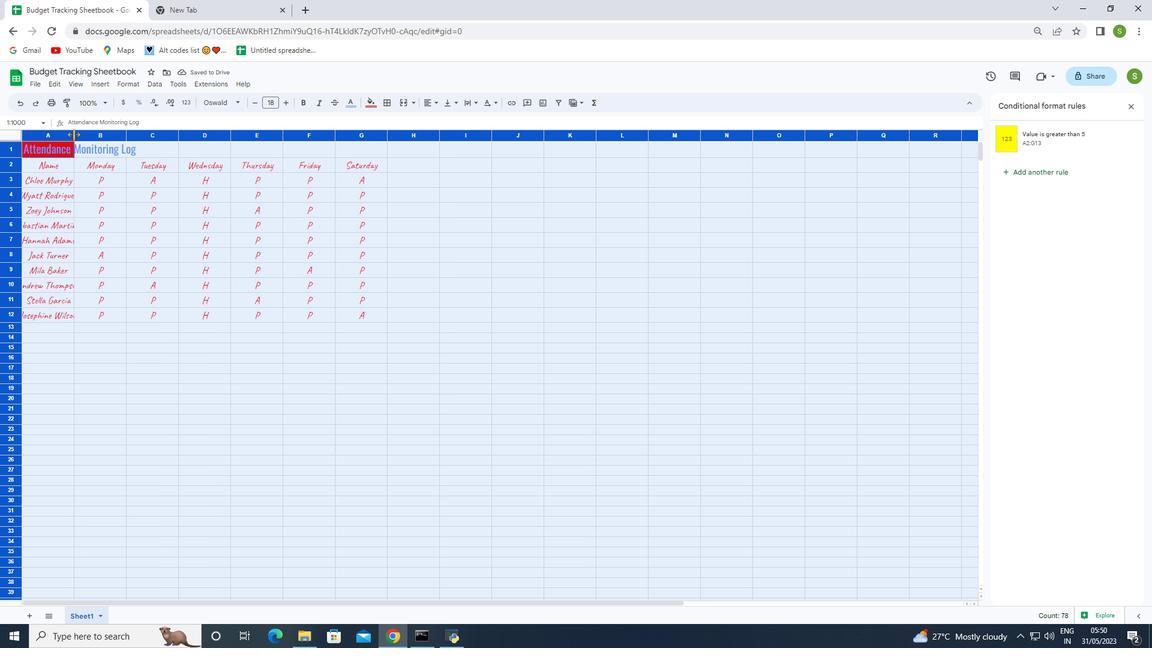 
Action: Mouse pressed left at (74, 133)
Screenshot: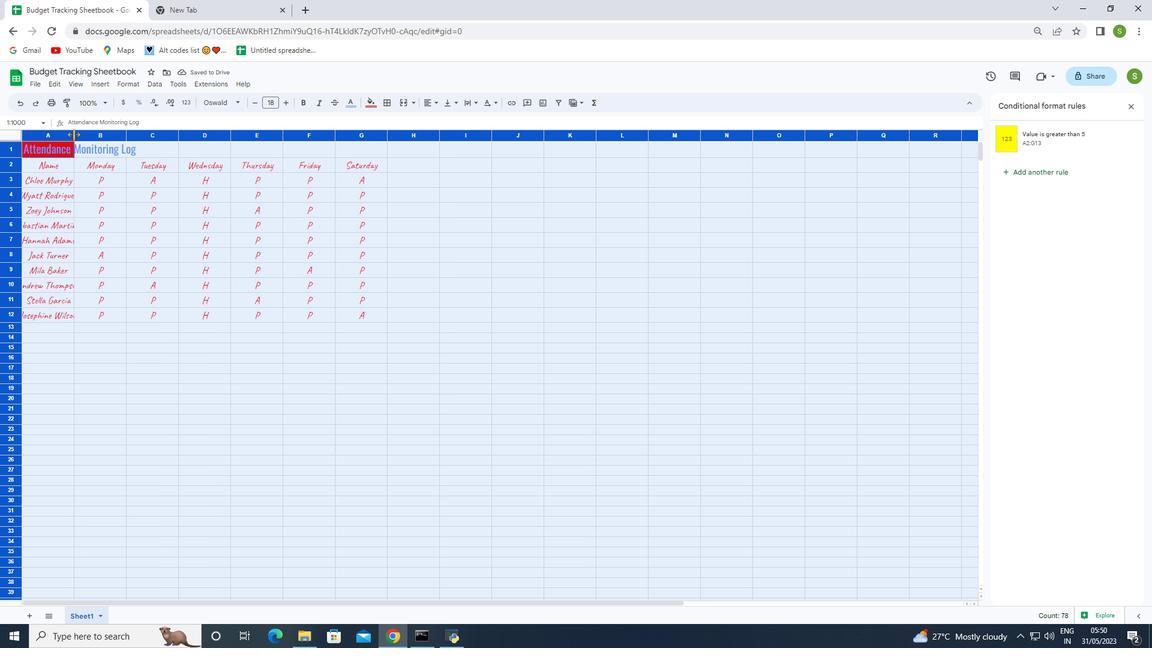 
Action: Mouse moved to (74, 132)
Screenshot: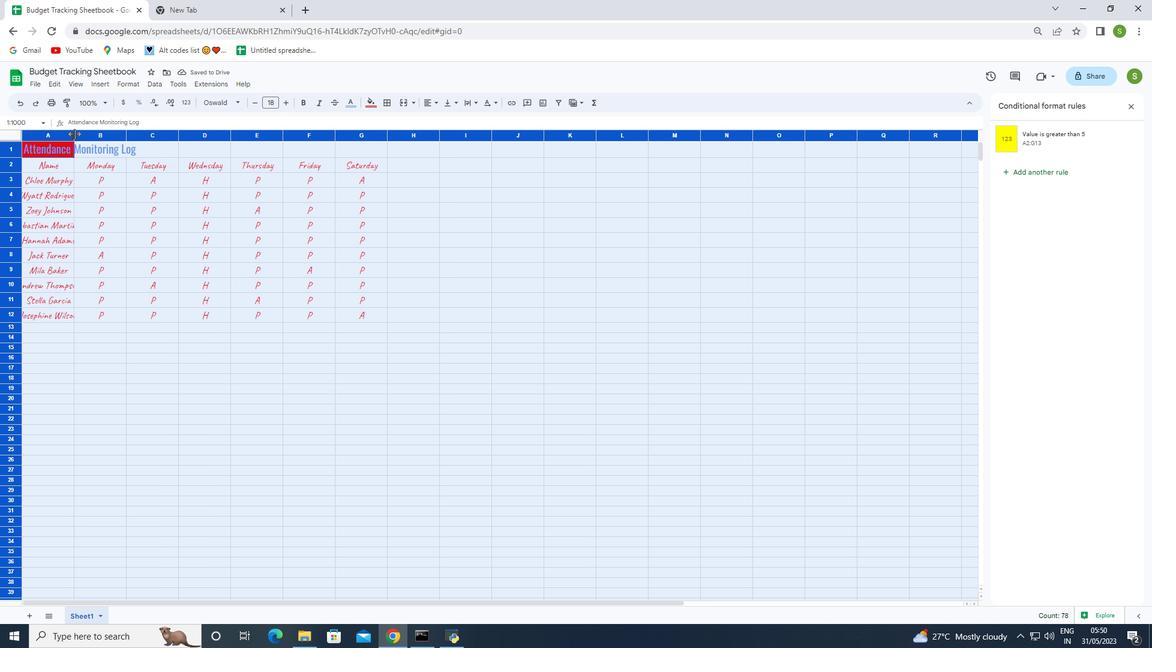
Action: Mouse pressed left at (74, 132)
Screenshot: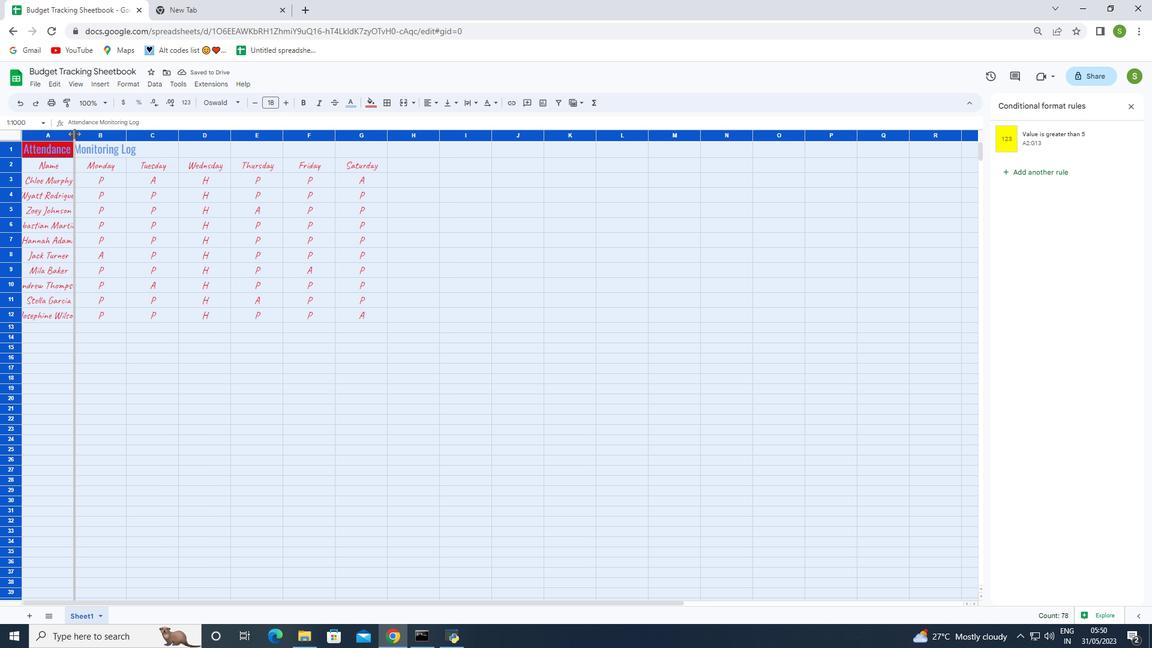 
Action: Mouse moved to (74, 133)
Screenshot: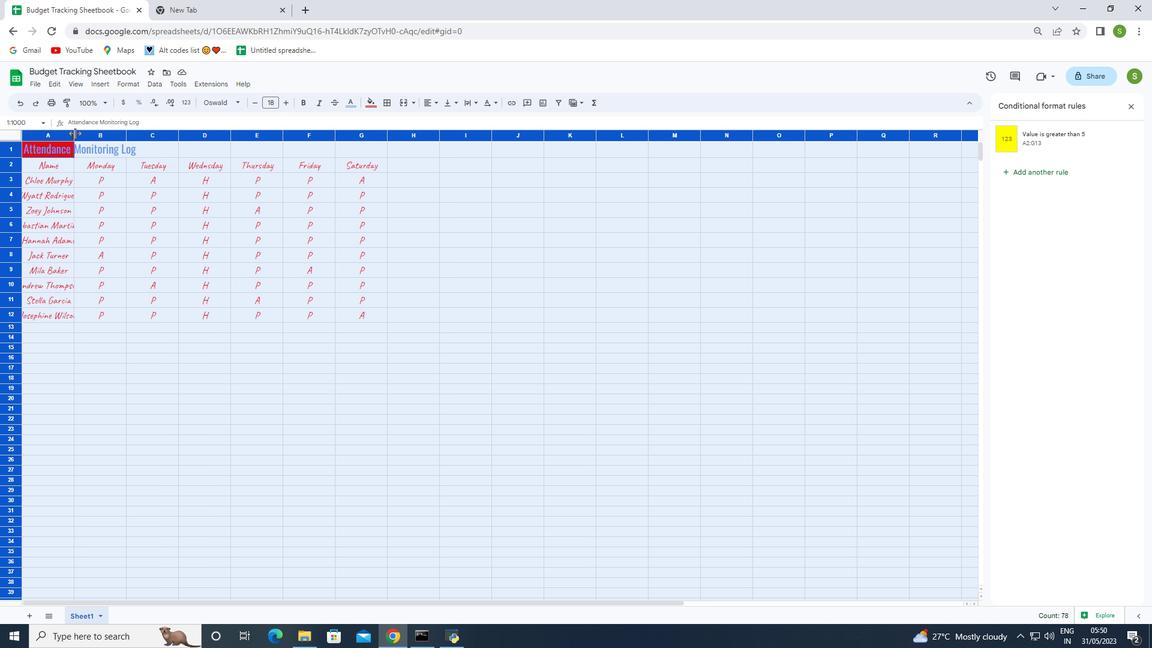 
Action: Mouse pressed left at (74, 133)
Screenshot: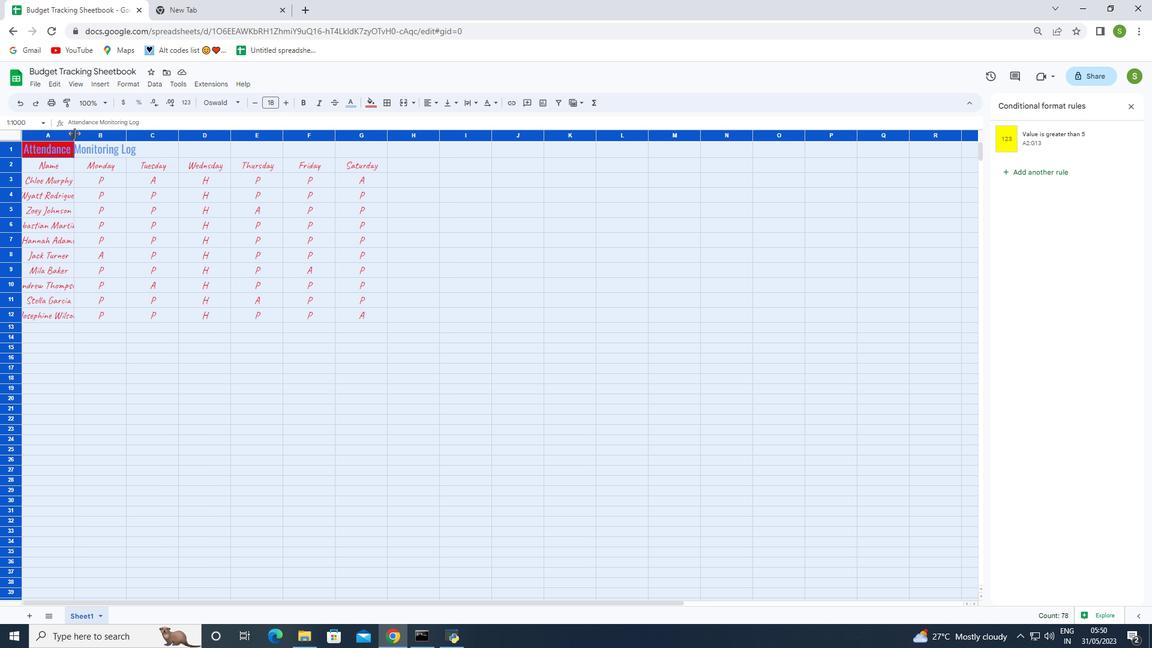 
Action: Mouse moved to (73, 133)
Screenshot: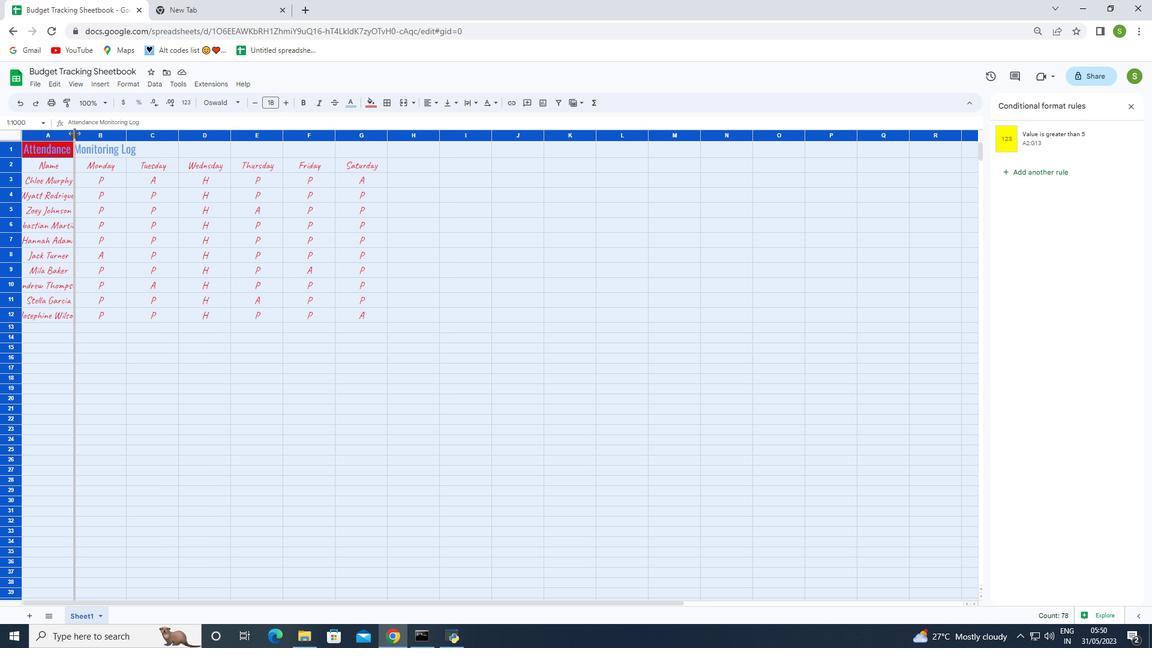 
Action: Mouse pressed left at (73, 133)
Screenshot: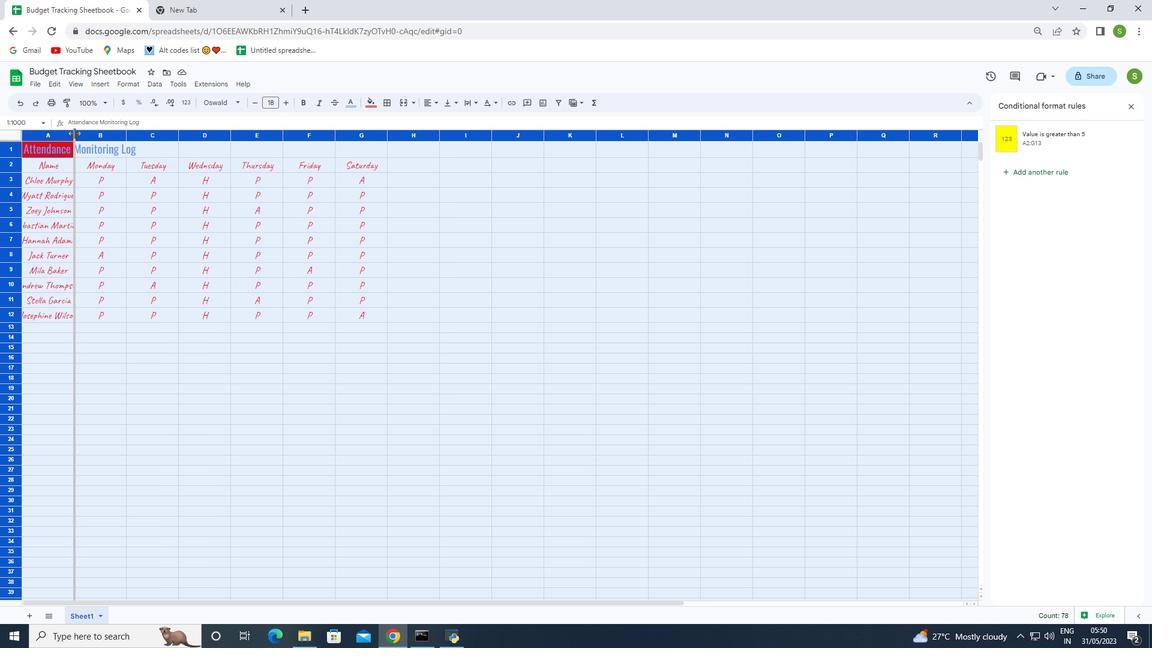 
Action: Mouse moved to (137, 135)
Screenshot: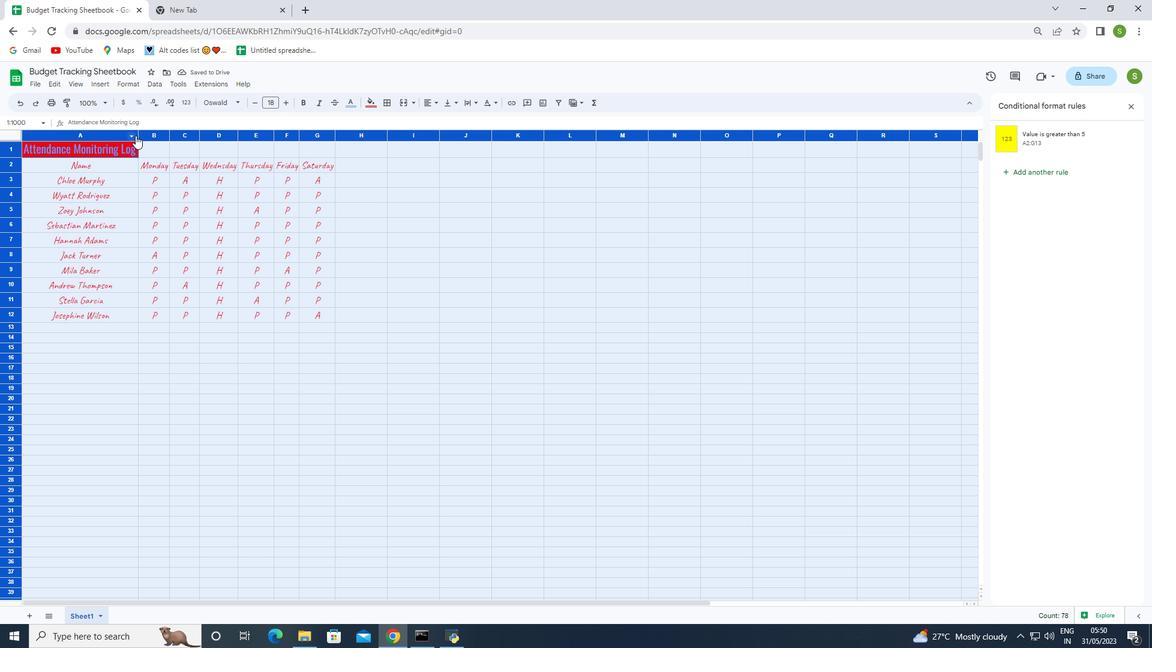 
Action: Mouse pressed left at (137, 135)
Screenshot: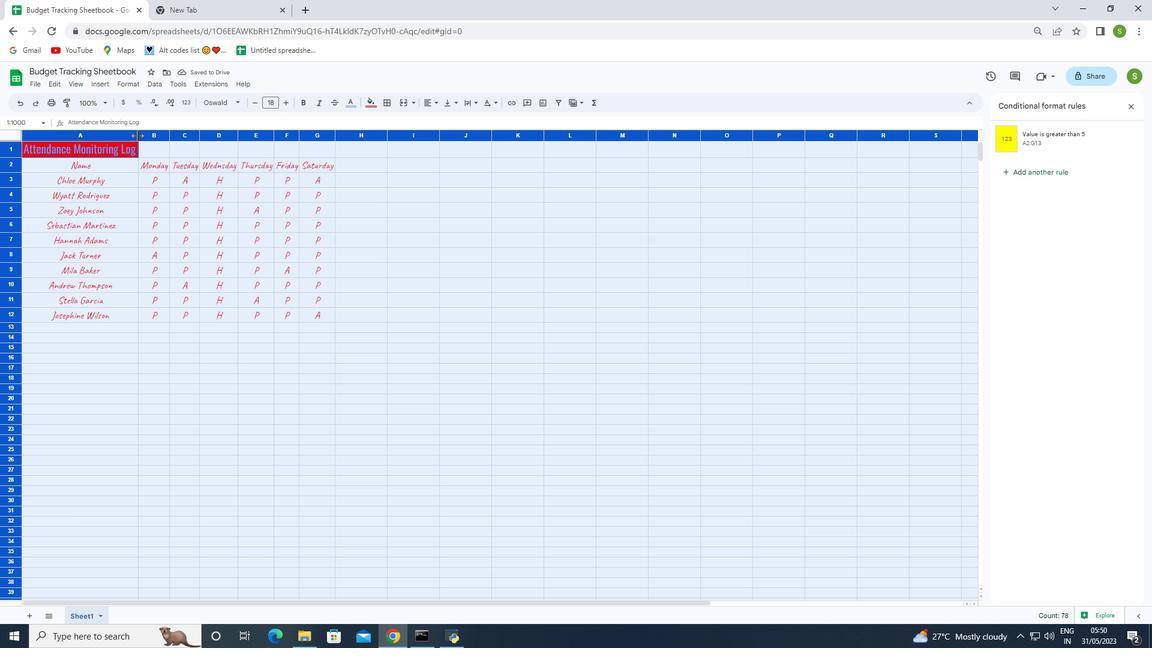 
Action: Mouse moved to (38, 85)
Screenshot: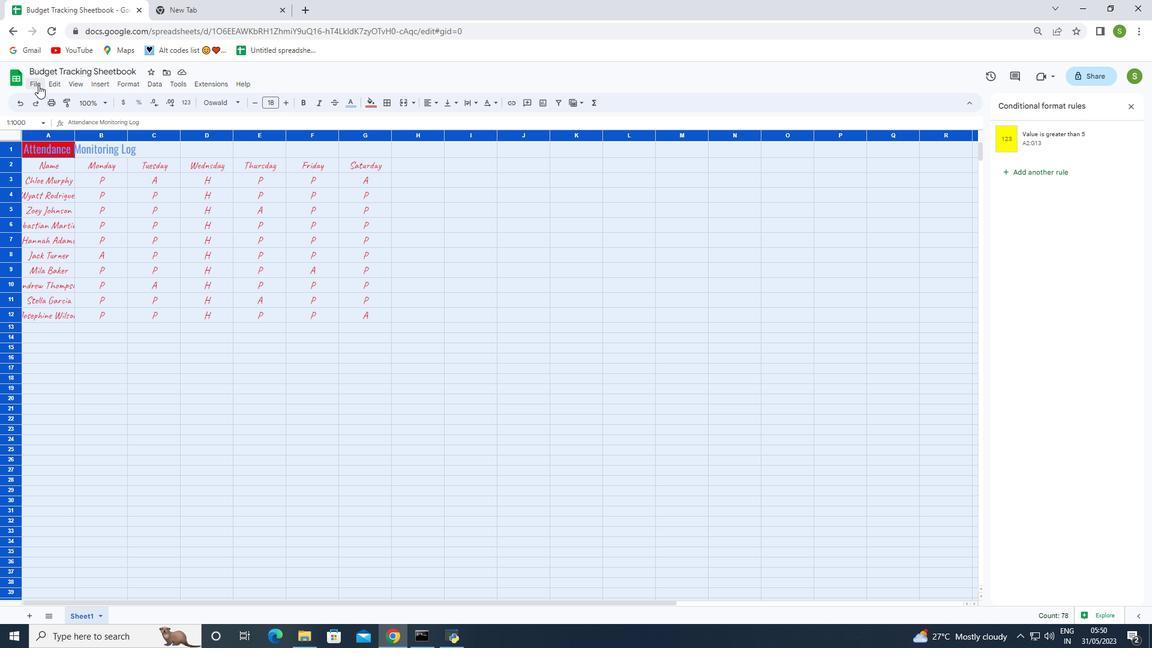 
Action: Mouse pressed left at (38, 85)
Screenshot: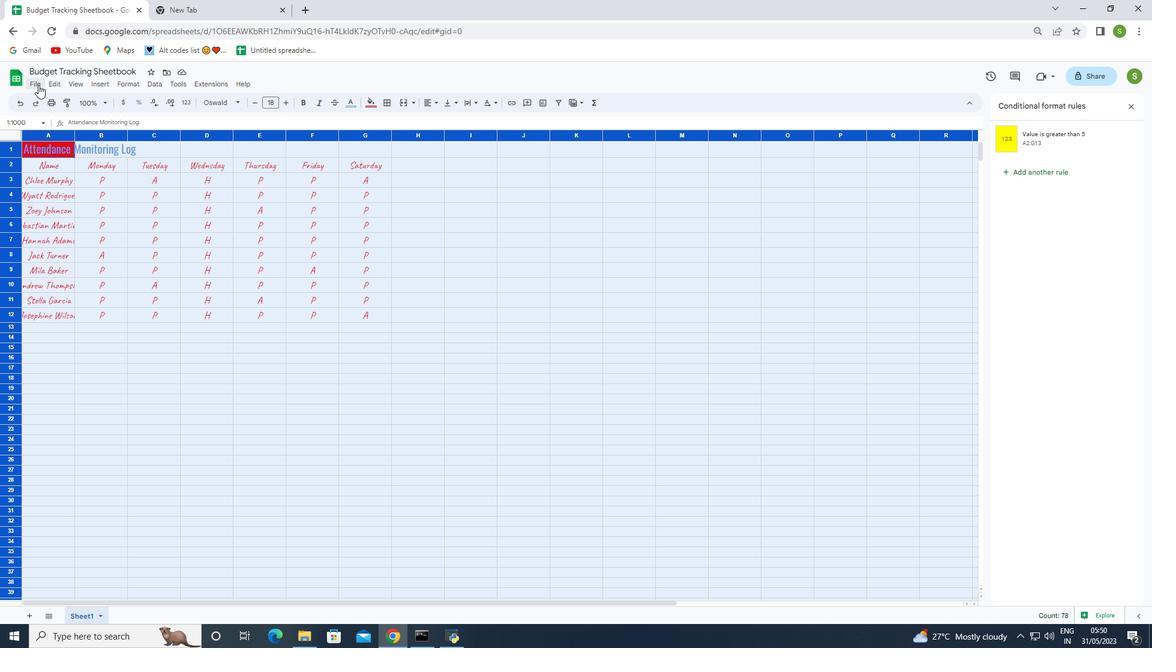 
Action: Mouse moved to (63, 228)
Screenshot: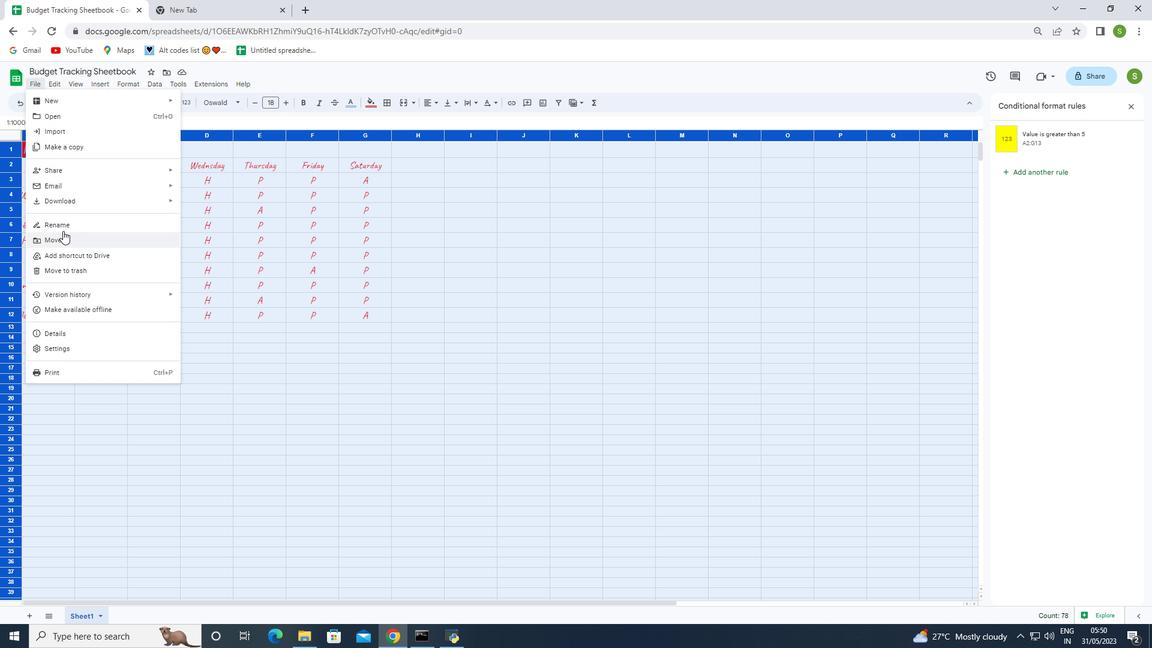 
Action: Mouse pressed left at (63, 228)
Screenshot: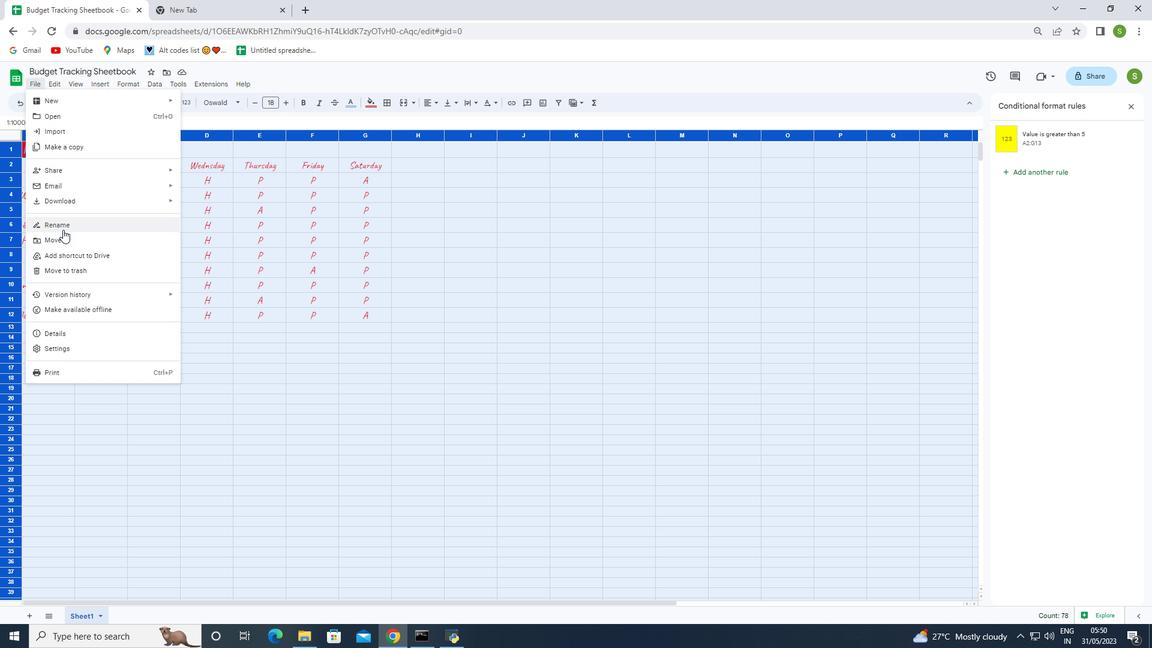 
Action: Key pressed <Key.backspace><Key.shift><Key.shift><Key.shift>Budget<Key.space><Key.shift>Tracking<Key.space><Key.shift>Sheetbook
Screenshot: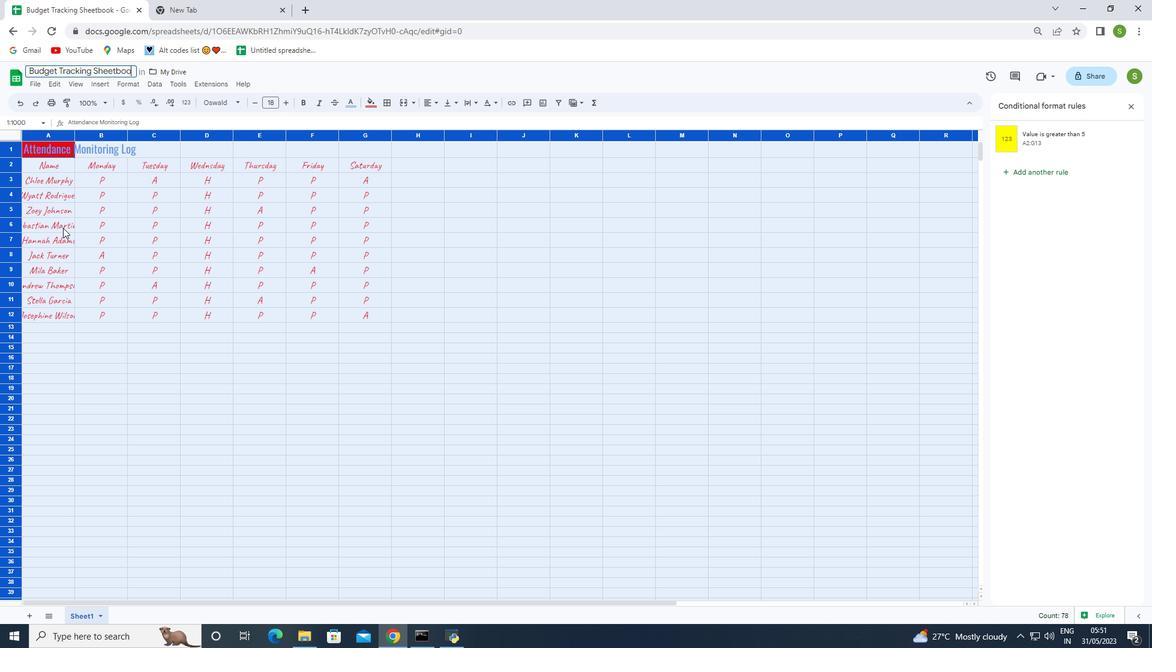 
Action: Mouse moved to (249, 430)
Screenshot: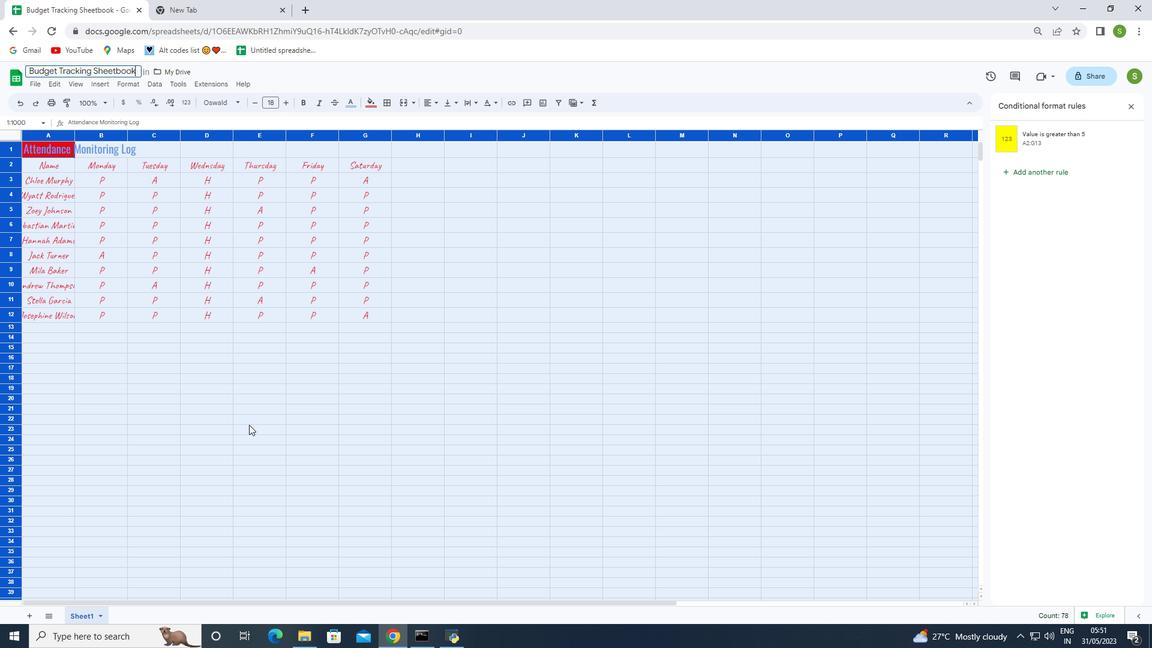 
Action: Mouse pressed left at (249, 430)
Screenshot: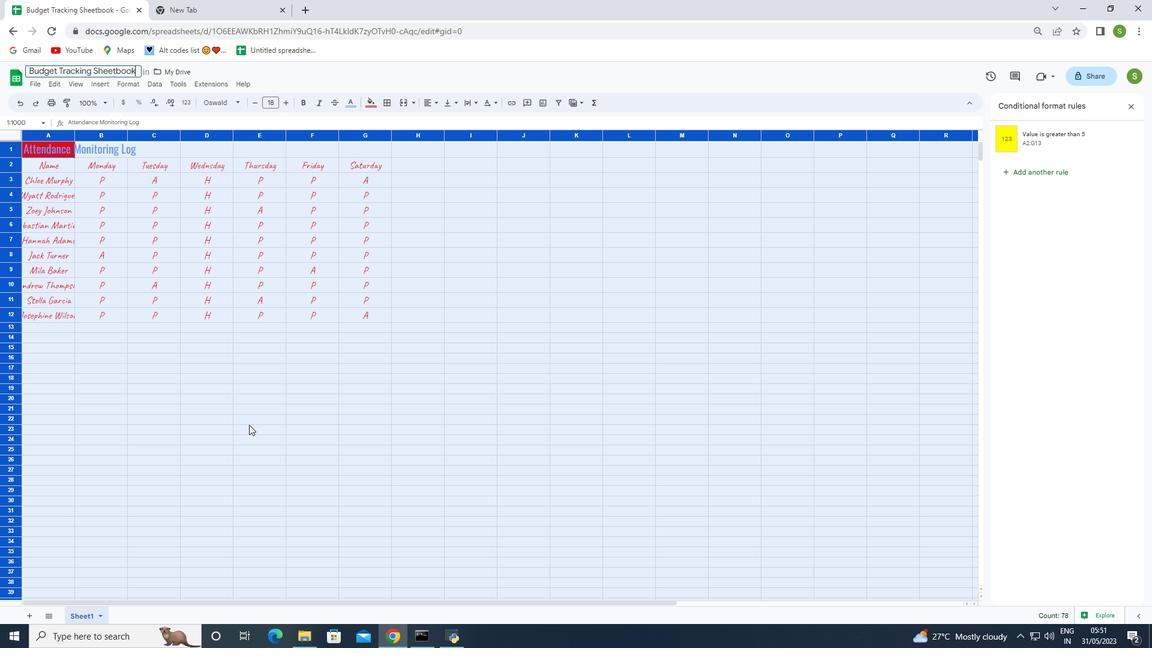 
Action: Mouse moved to (226, 400)
Screenshot: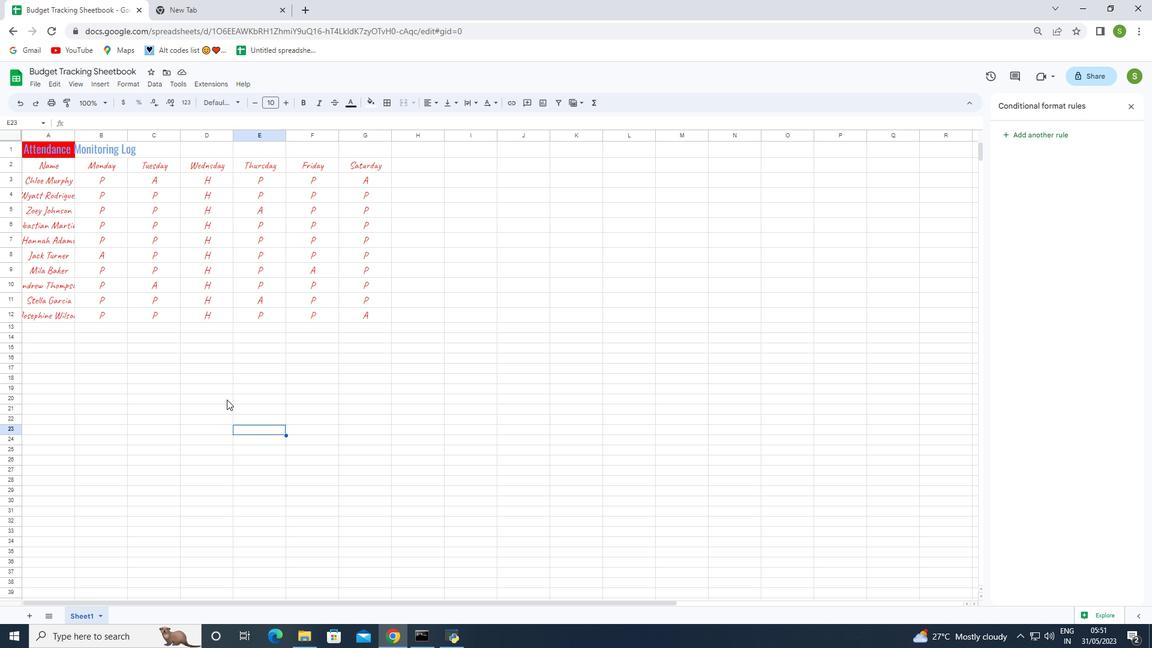 
